 Task: Create a sub task System Test and UAT for the task  Add support for push notifications to the mobile app in the project TowardForge , assign it to team member softage.9@softage.net and update the status of the sub task to  Completed , set the priority of the sub task to High.
Action: Mouse moved to (17, 52)
Screenshot: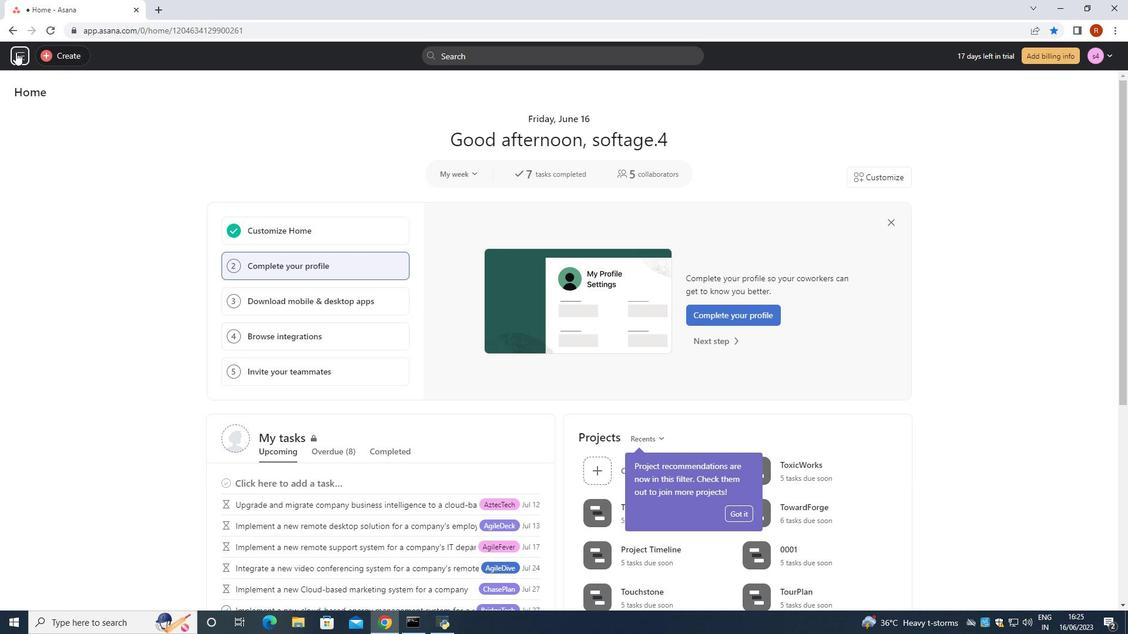
Action: Mouse pressed left at (17, 52)
Screenshot: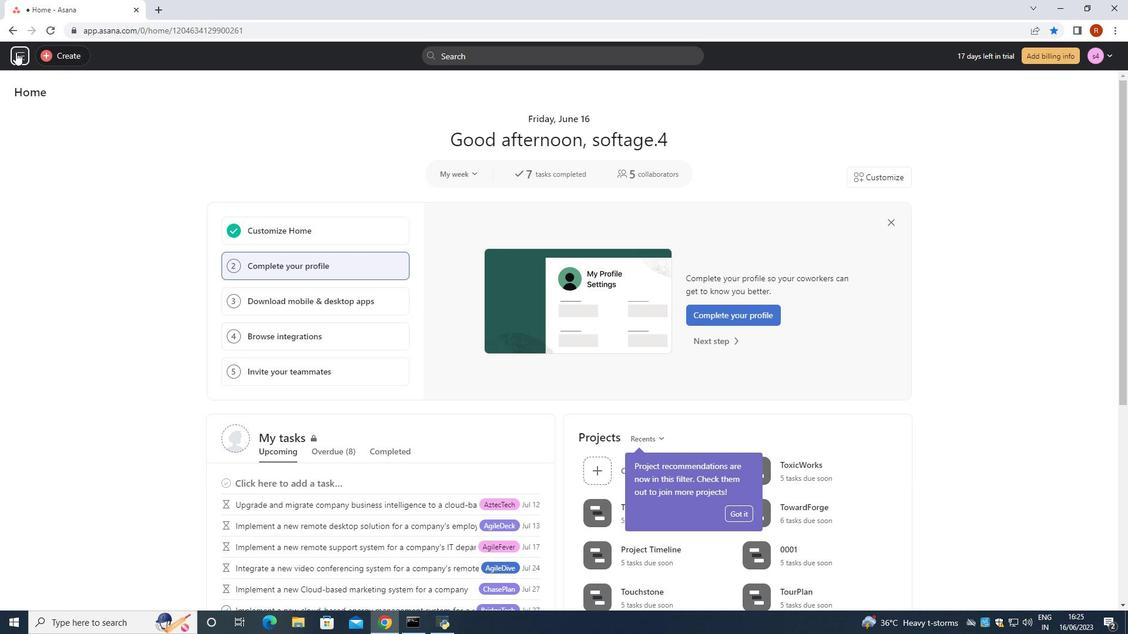 
Action: Mouse moved to (66, 358)
Screenshot: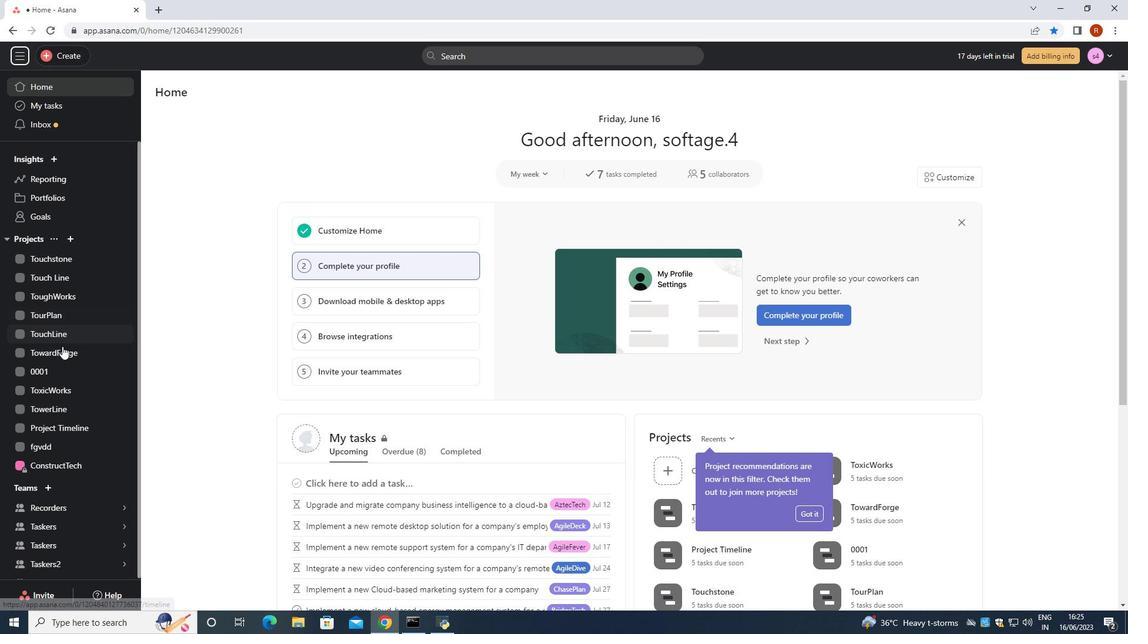
Action: Mouse pressed left at (66, 358)
Screenshot: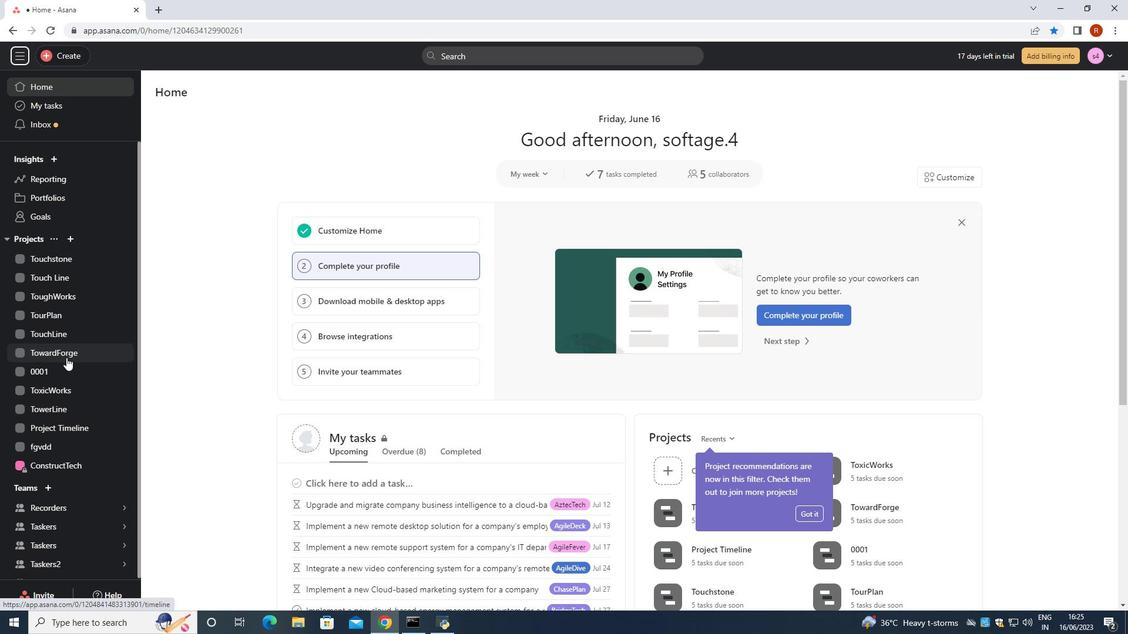 
Action: Mouse moved to (209, 121)
Screenshot: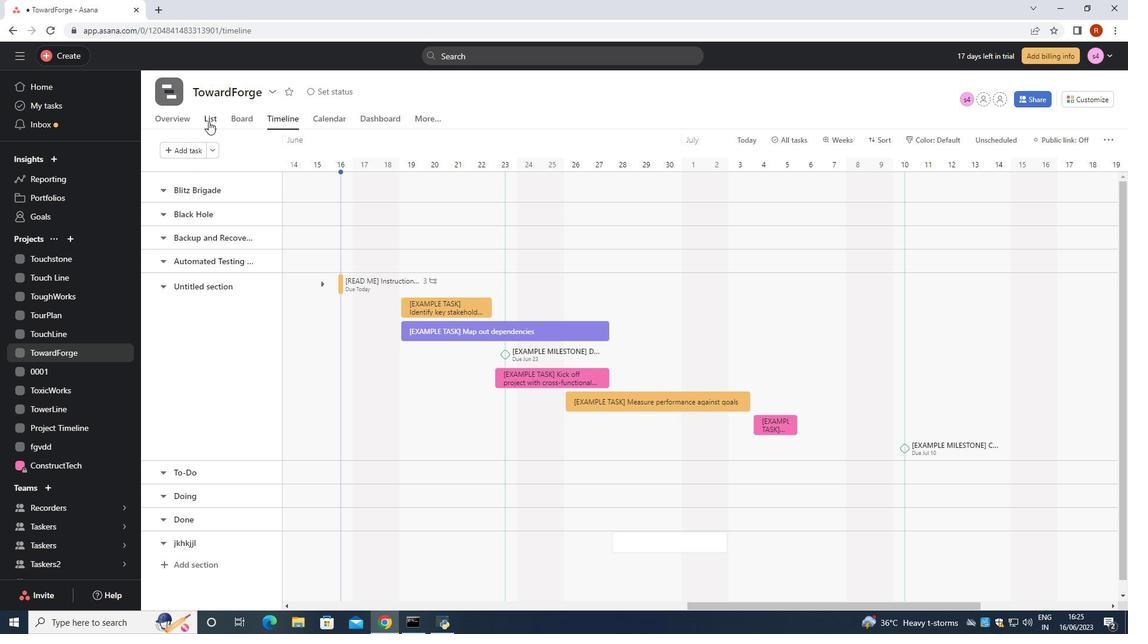 
Action: Mouse pressed left at (209, 121)
Screenshot: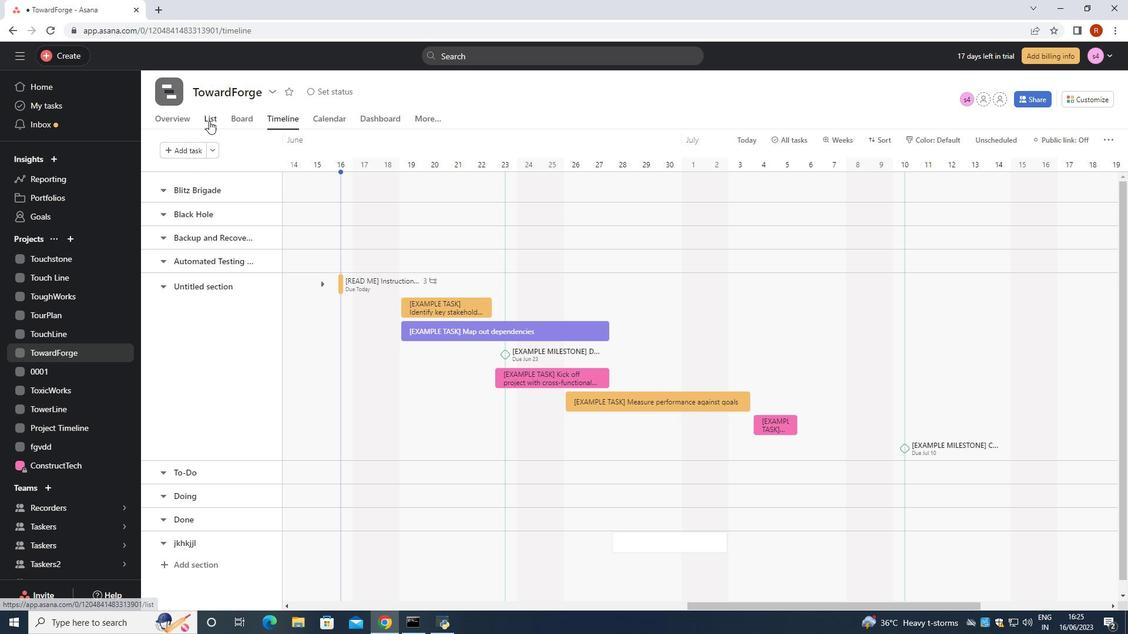
Action: Mouse moved to (245, 259)
Screenshot: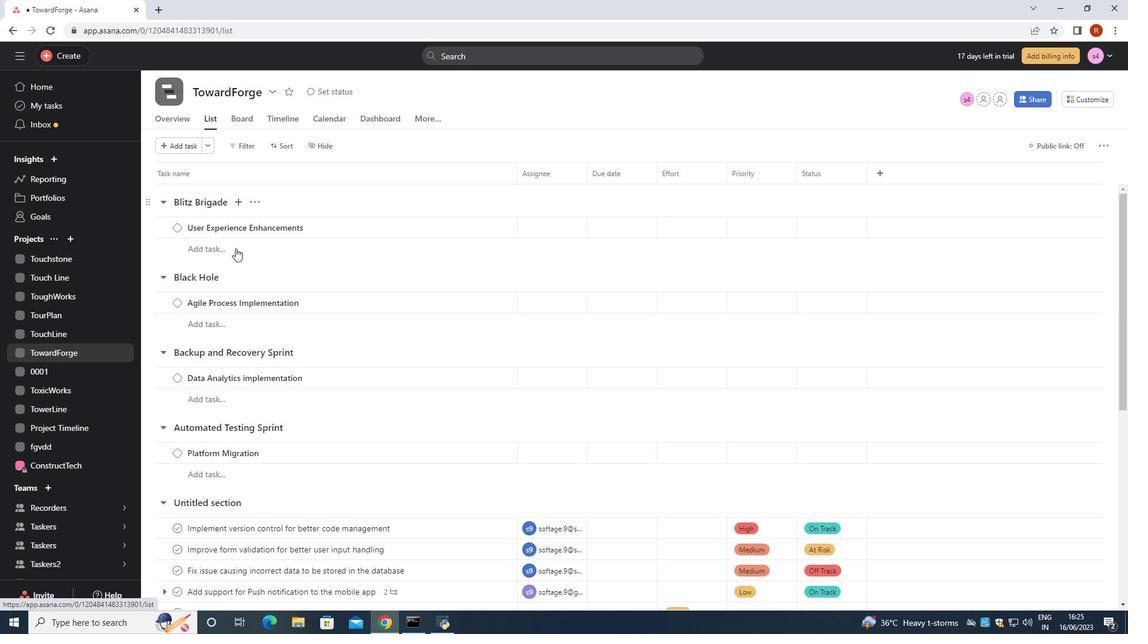 
Action: Mouse scrolled (245, 258) with delta (0, 0)
Screenshot: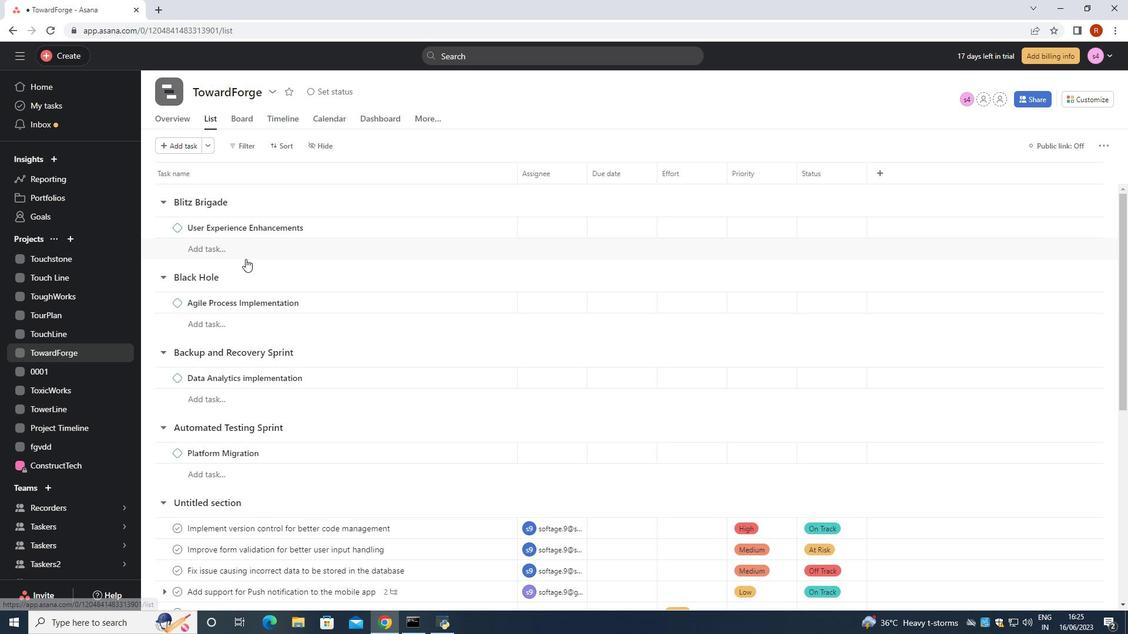 
Action: Mouse scrolled (245, 258) with delta (0, 0)
Screenshot: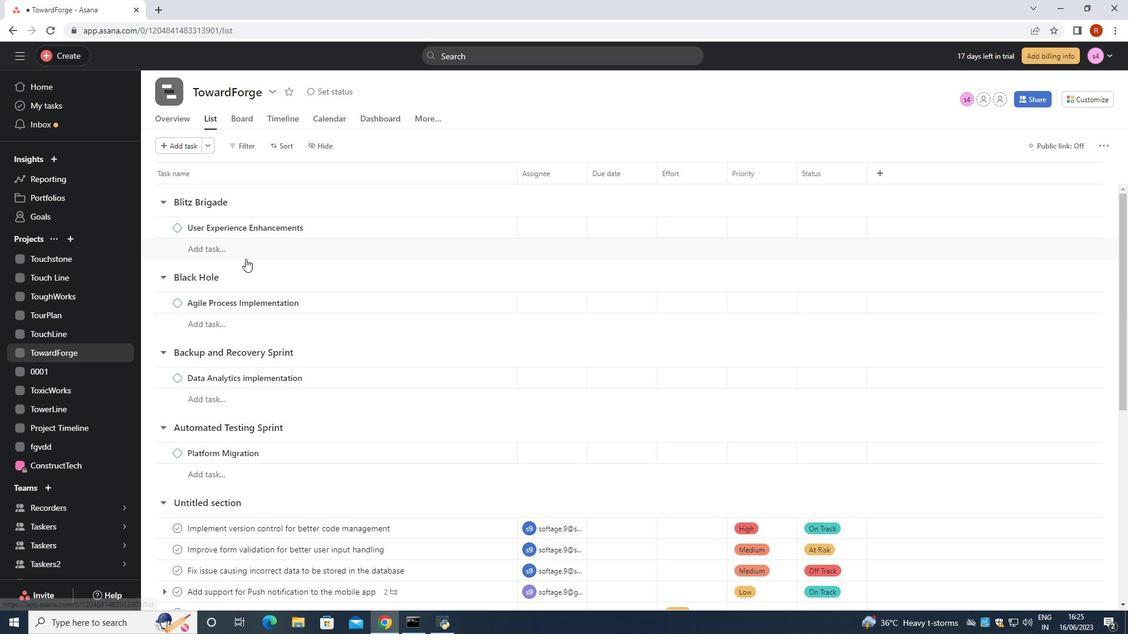 
Action: Mouse scrolled (245, 258) with delta (0, 0)
Screenshot: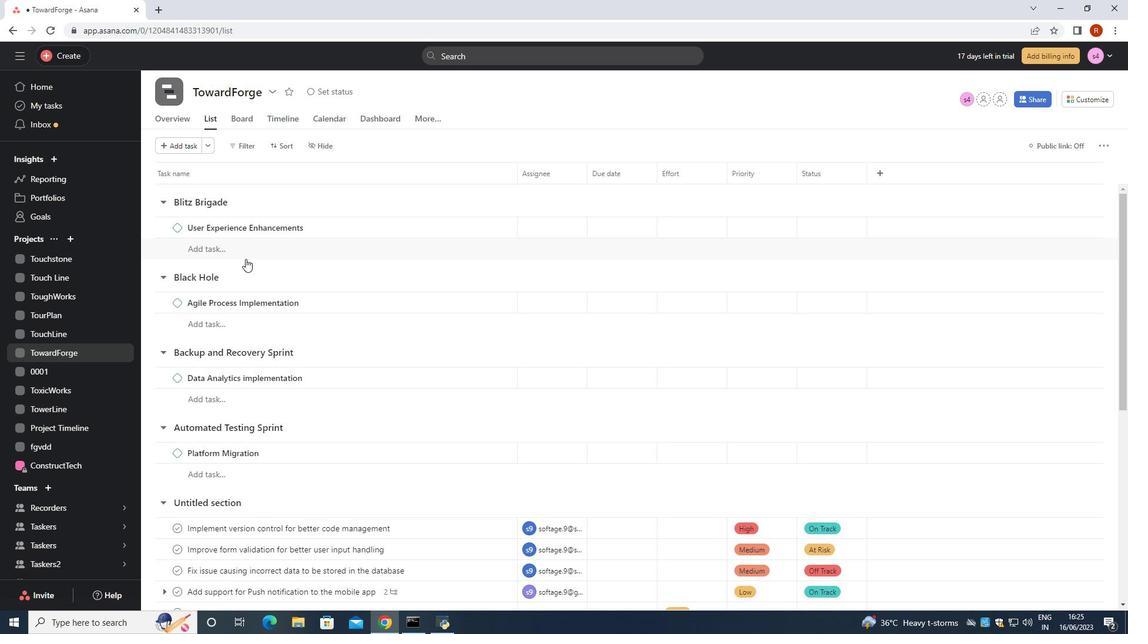 
Action: Mouse scrolled (245, 258) with delta (0, 0)
Screenshot: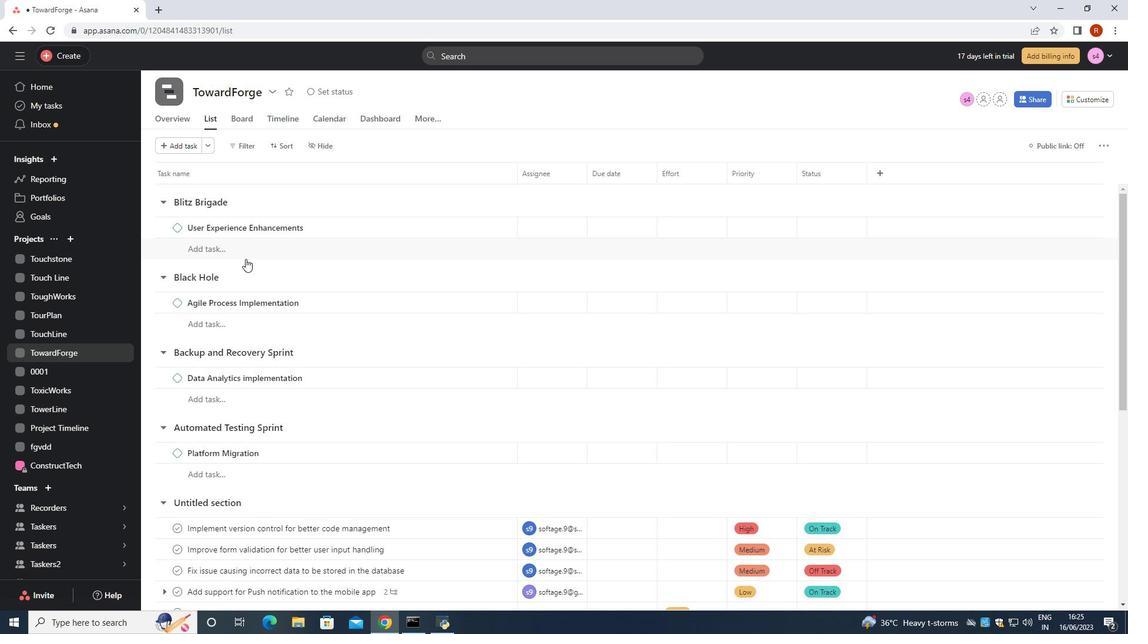 
Action: Mouse scrolled (245, 258) with delta (0, 0)
Screenshot: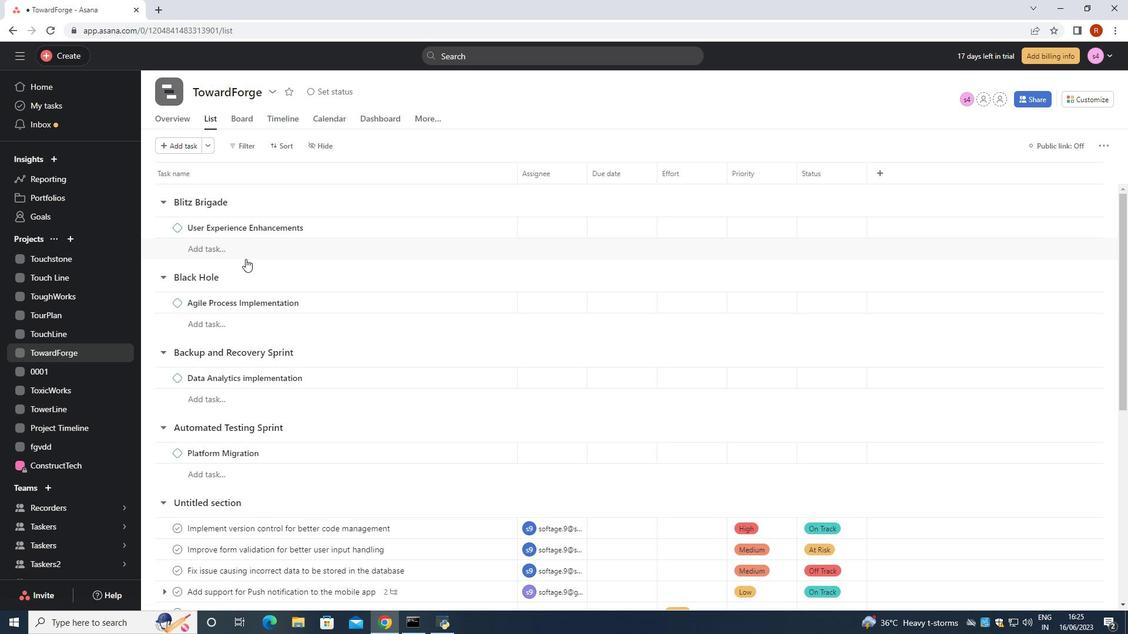 
Action: Mouse moved to (245, 259)
Screenshot: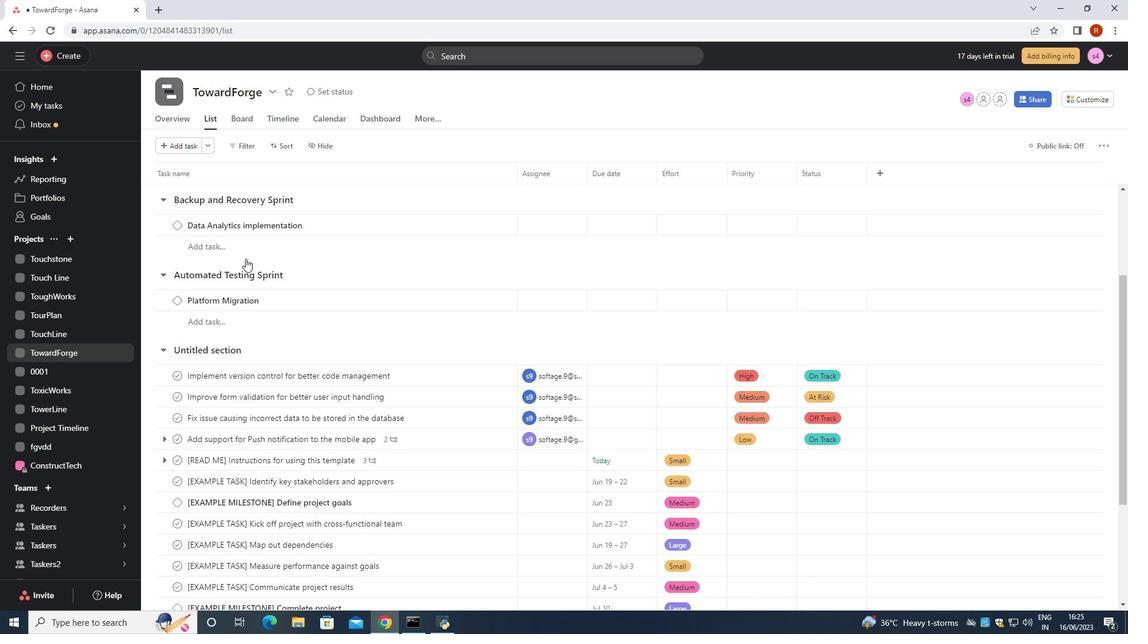 
Action: Mouse scrolled (245, 258) with delta (0, 0)
Screenshot: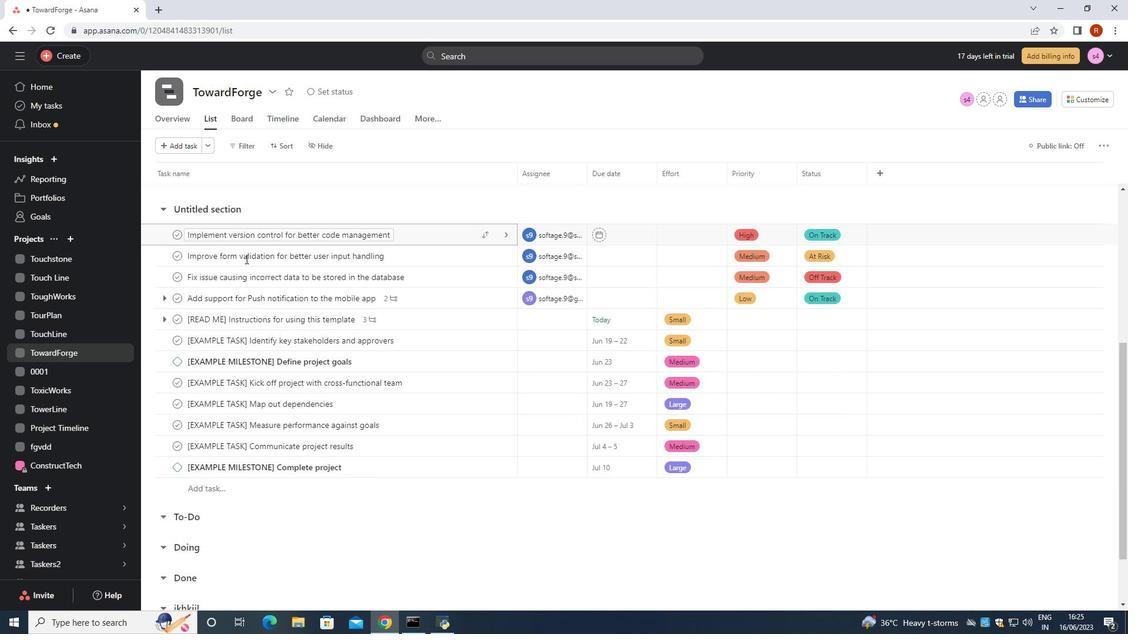 
Action: Mouse scrolled (245, 258) with delta (0, 0)
Screenshot: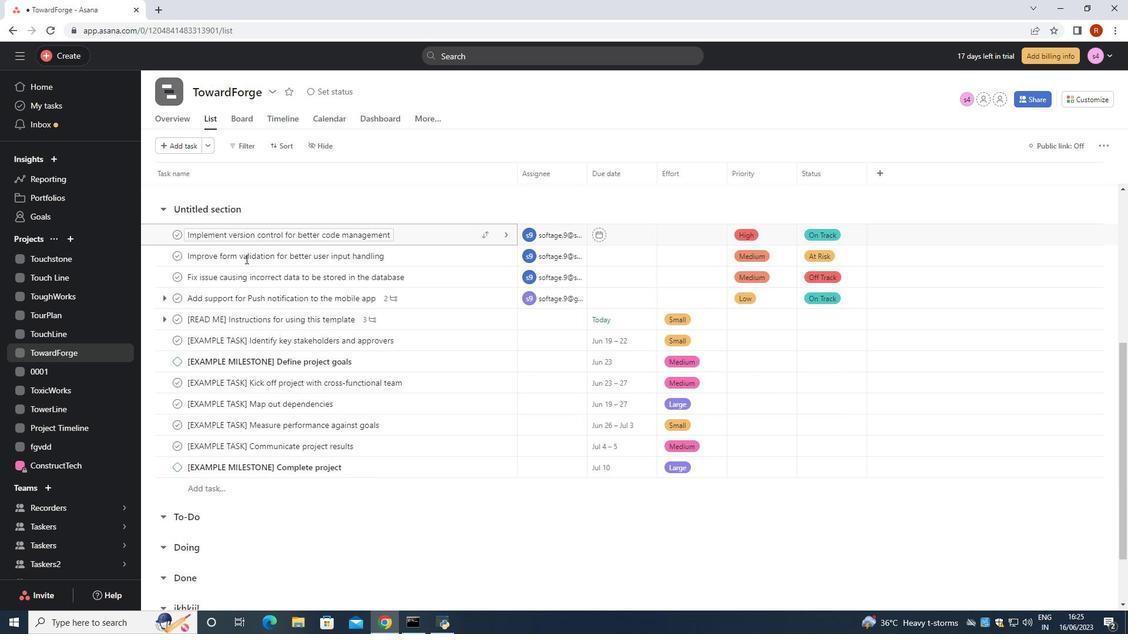 
Action: Mouse scrolled (245, 258) with delta (0, 0)
Screenshot: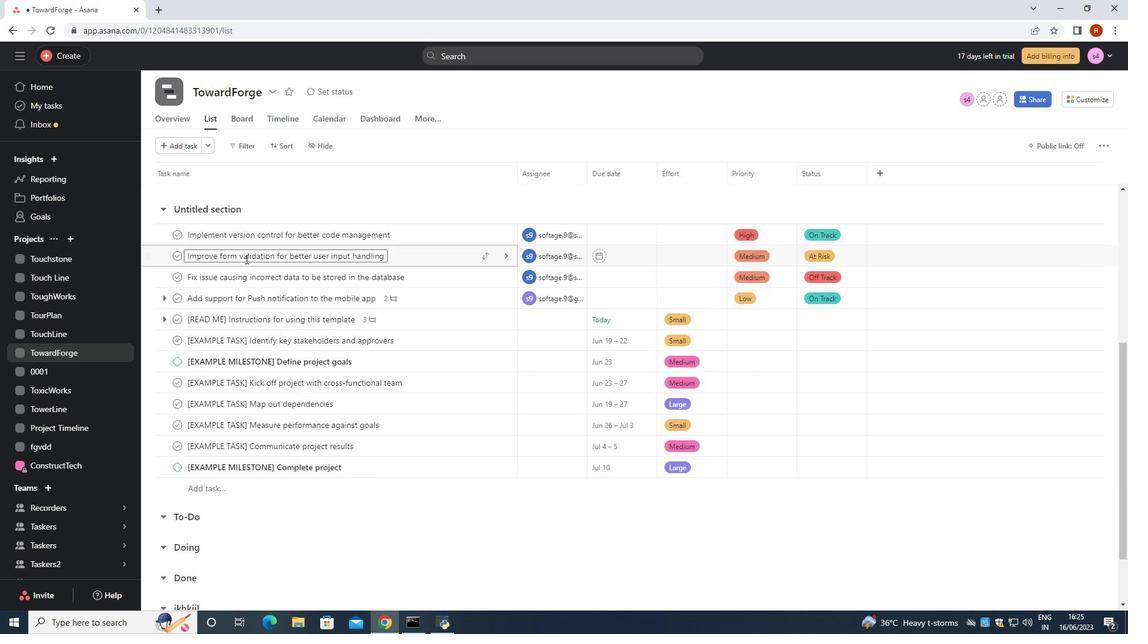 
Action: Mouse scrolled (245, 258) with delta (0, 0)
Screenshot: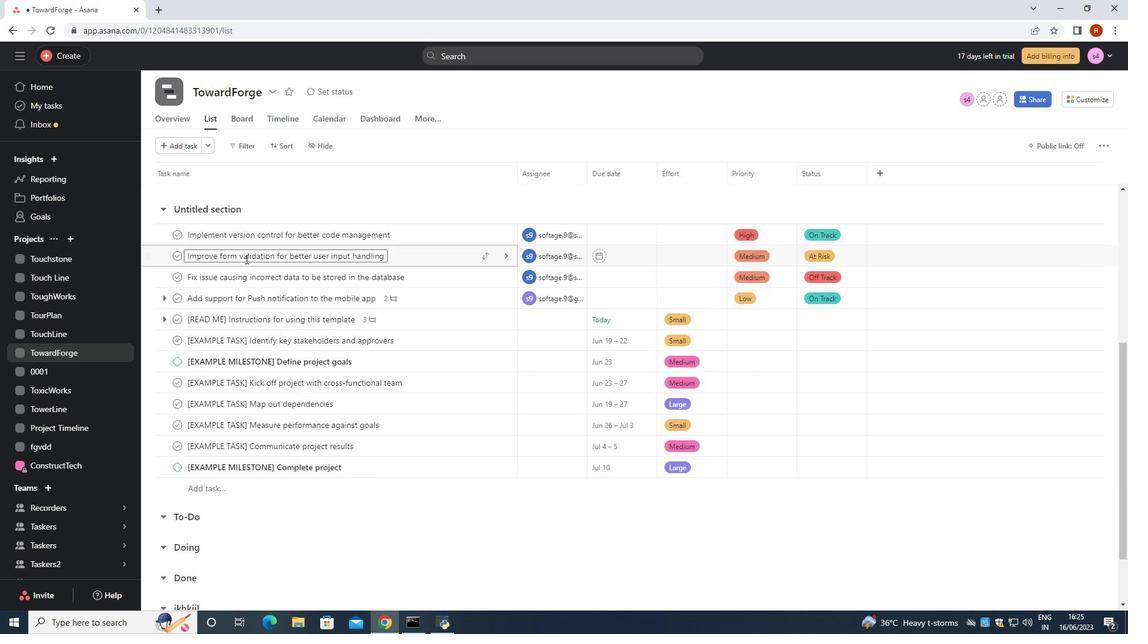 
Action: Mouse scrolled (245, 258) with delta (0, 0)
Screenshot: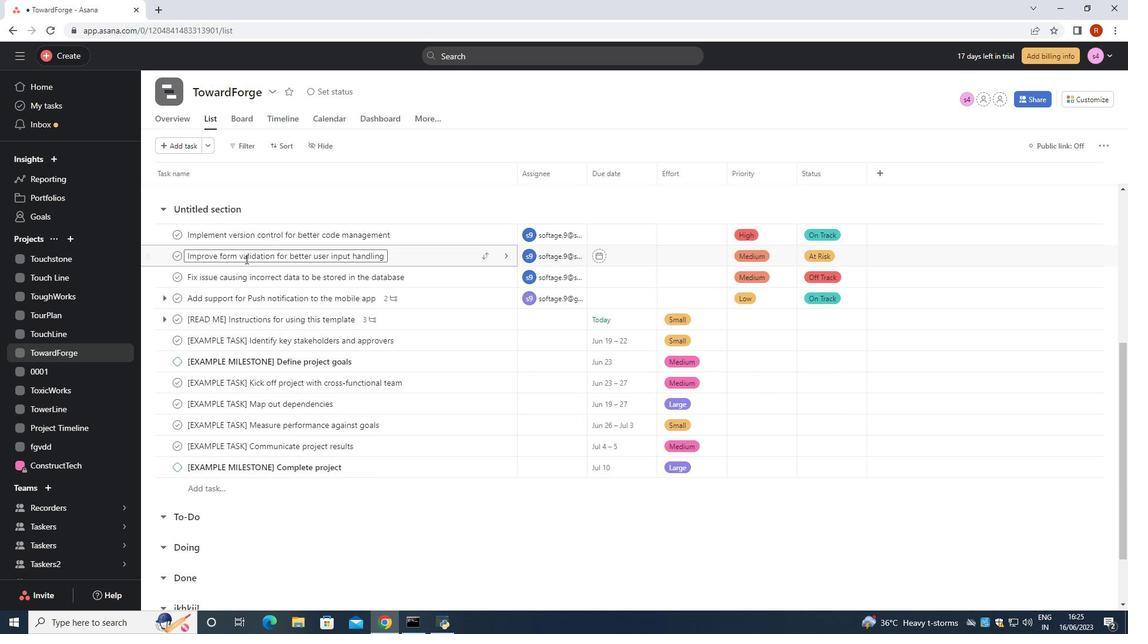 
Action: Mouse moved to (428, 260)
Screenshot: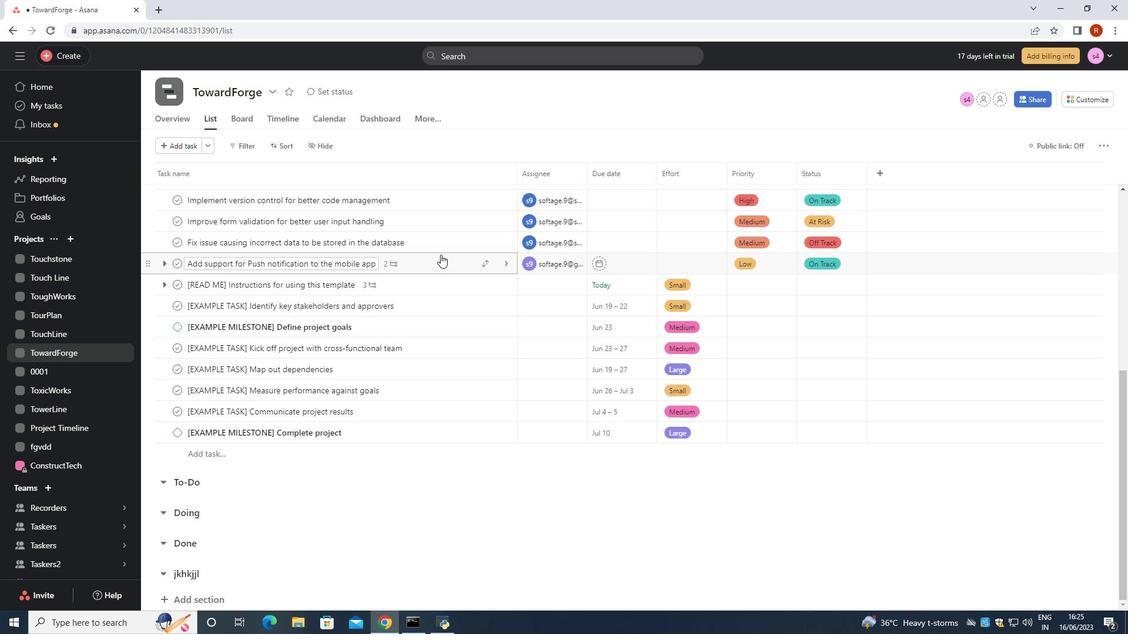 
Action: Mouse pressed left at (428, 260)
Screenshot: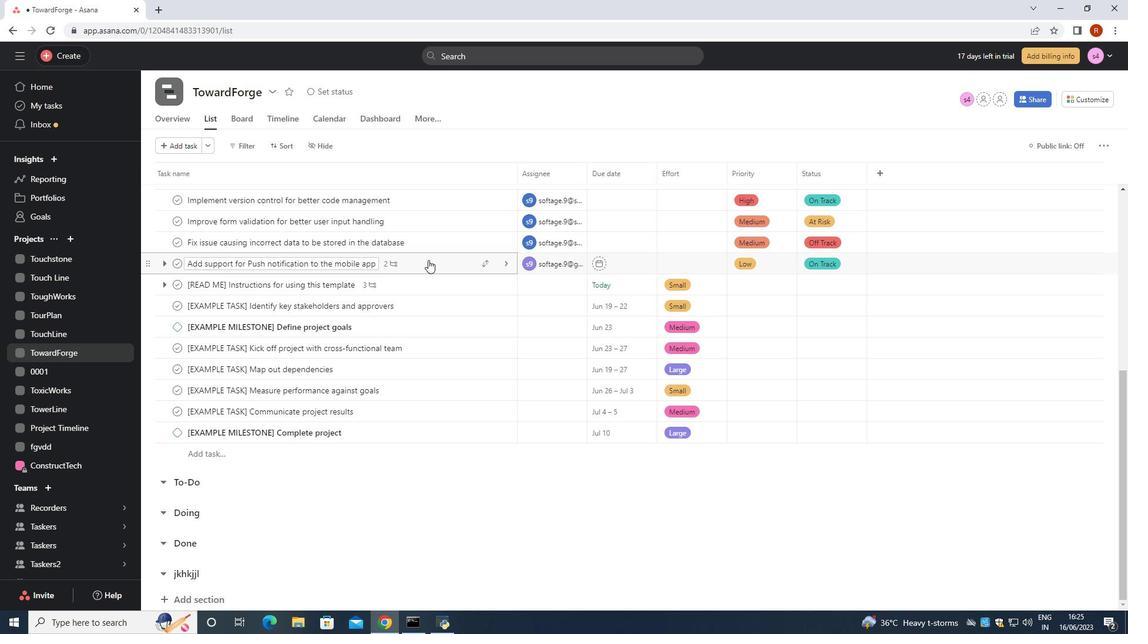 
Action: Mouse moved to (849, 268)
Screenshot: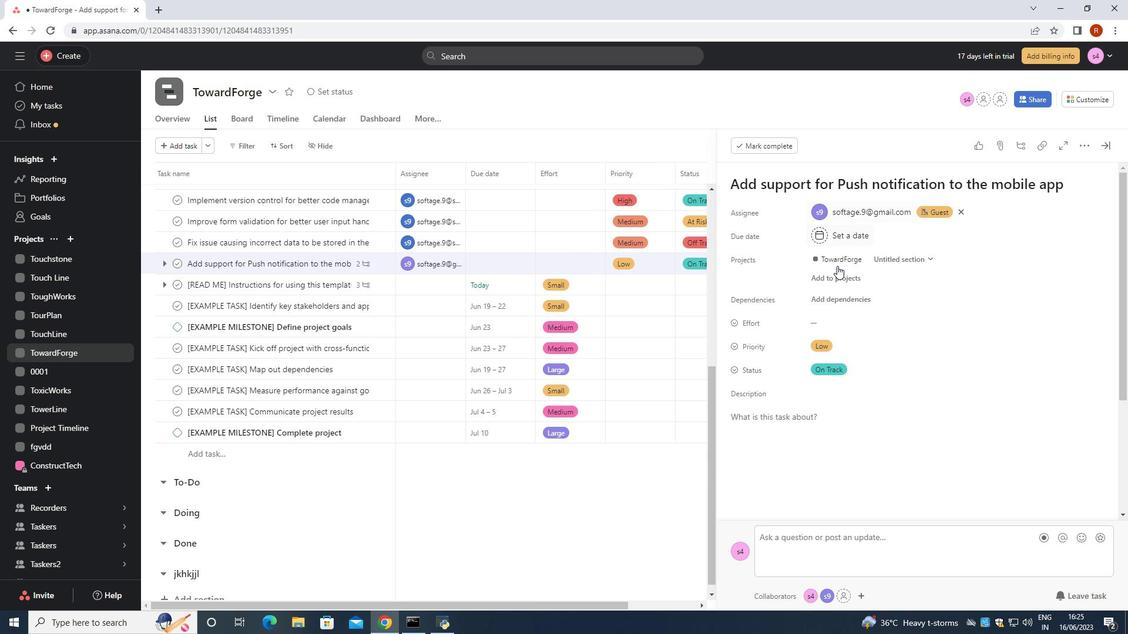 
Action: Mouse scrolled (849, 268) with delta (0, 0)
Screenshot: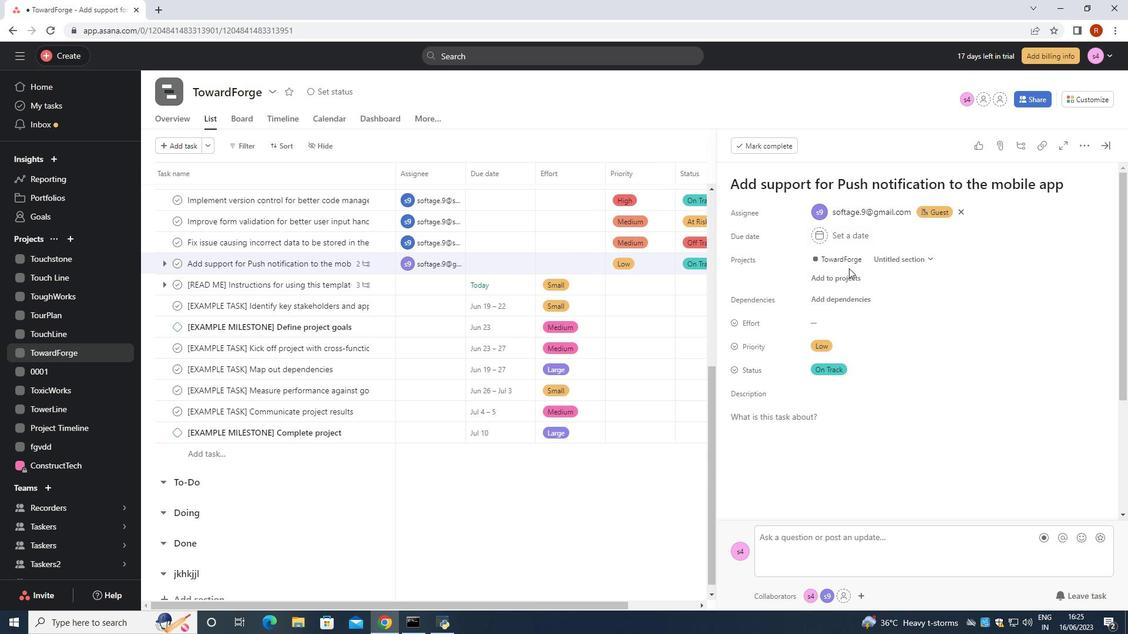 
Action: Mouse moved to (848, 269)
Screenshot: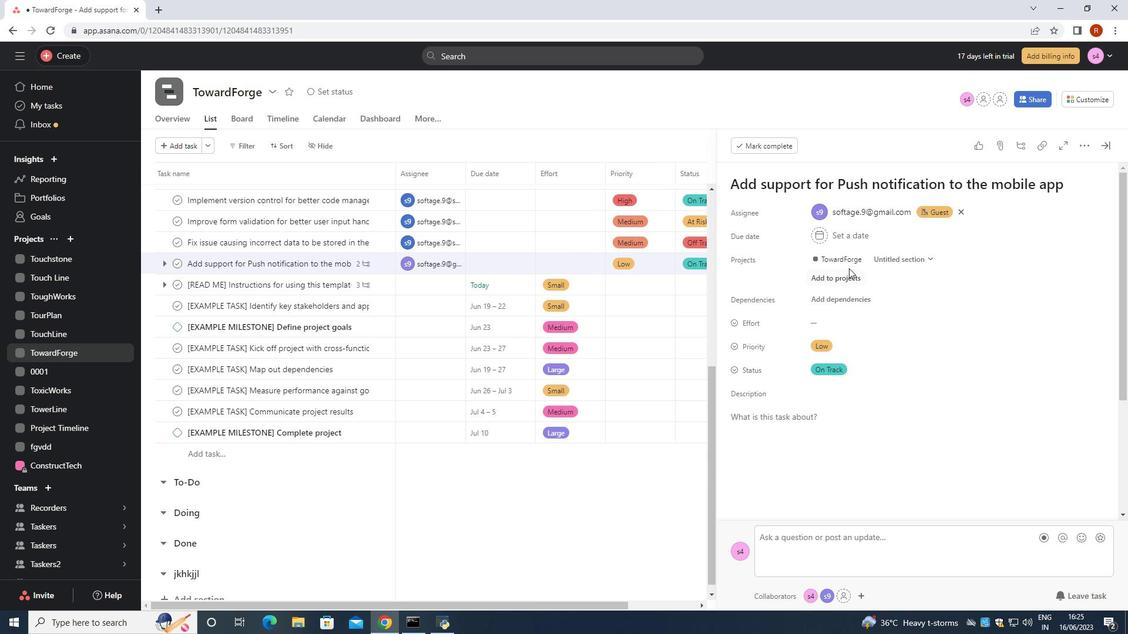 
Action: Mouse scrolled (848, 268) with delta (0, 0)
Screenshot: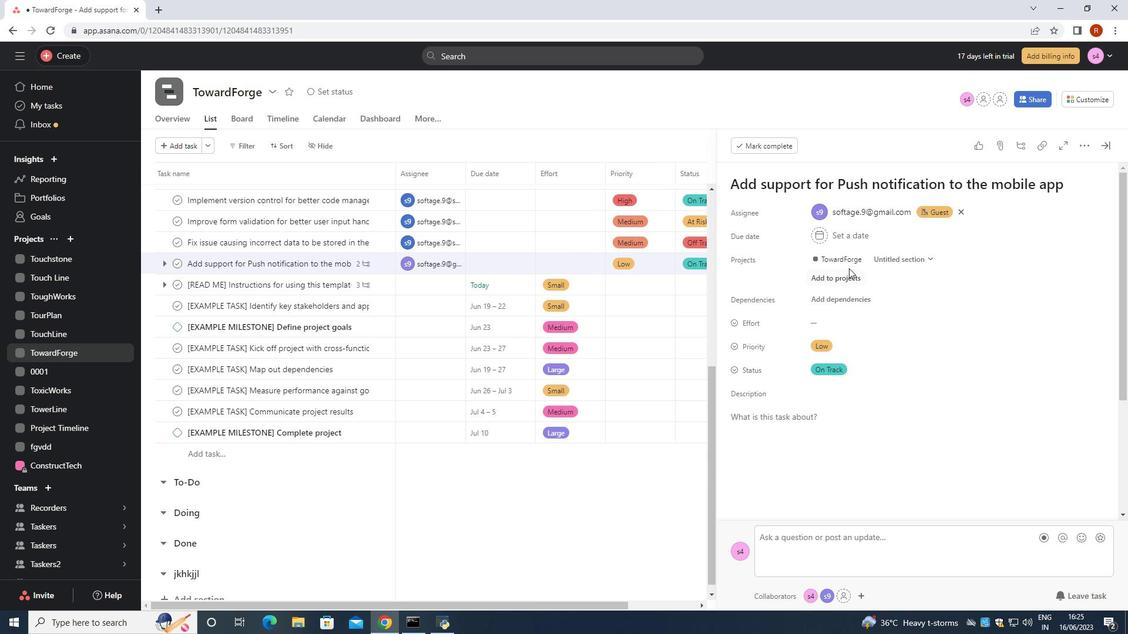 
Action: Mouse moved to (847, 270)
Screenshot: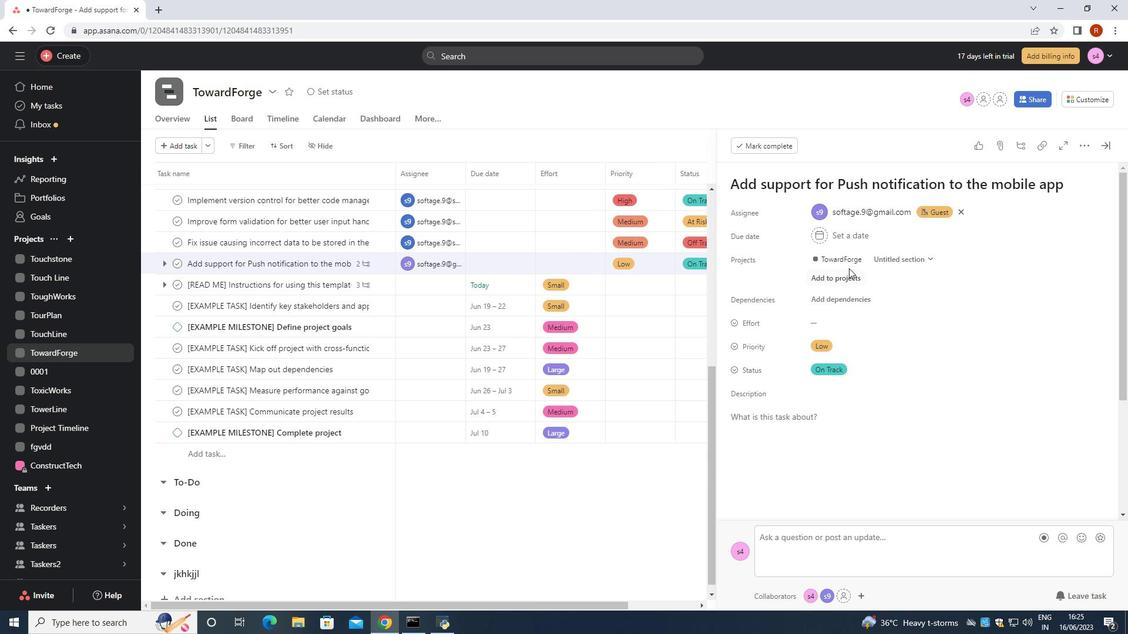 
Action: Mouse scrolled (848, 268) with delta (0, 0)
Screenshot: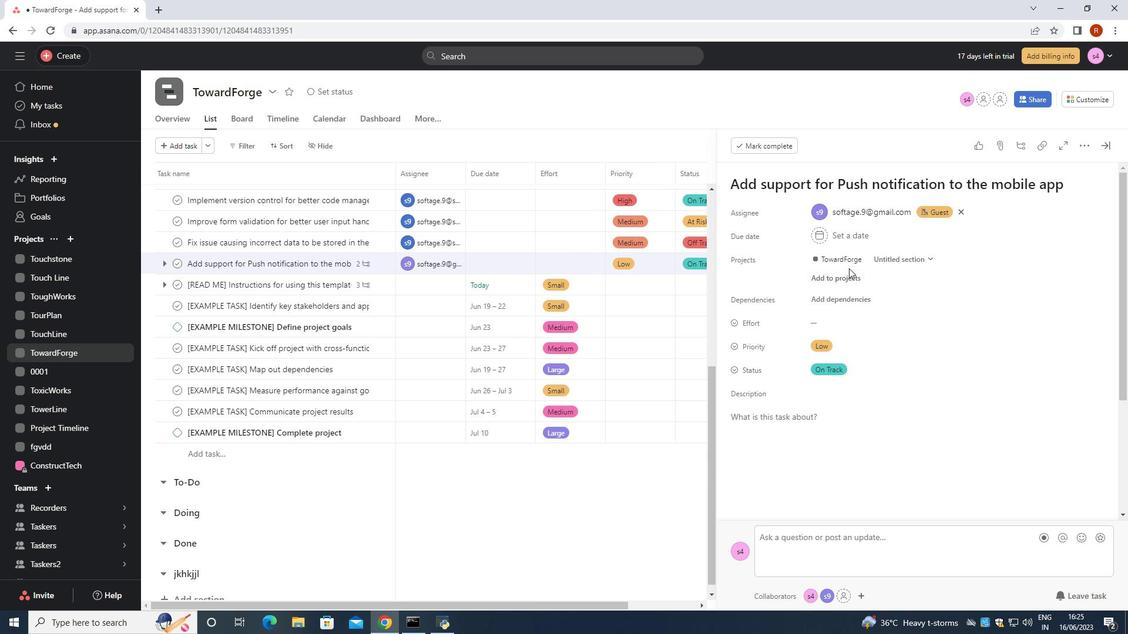 
Action: Mouse scrolled (847, 269) with delta (0, 0)
Screenshot: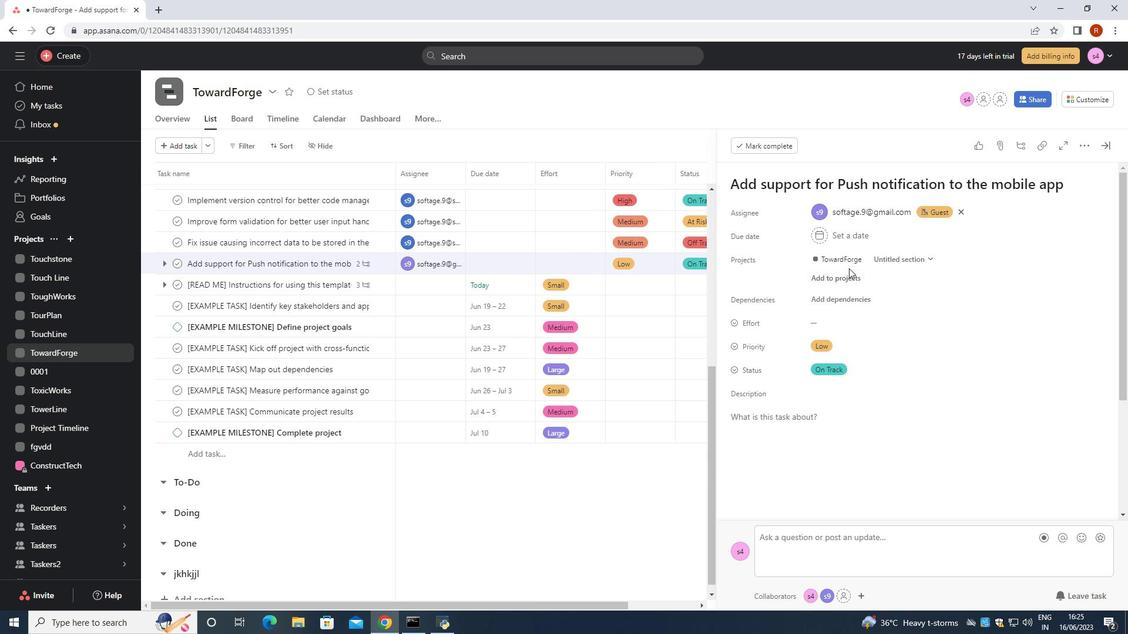 
Action: Mouse moved to (847, 270)
Screenshot: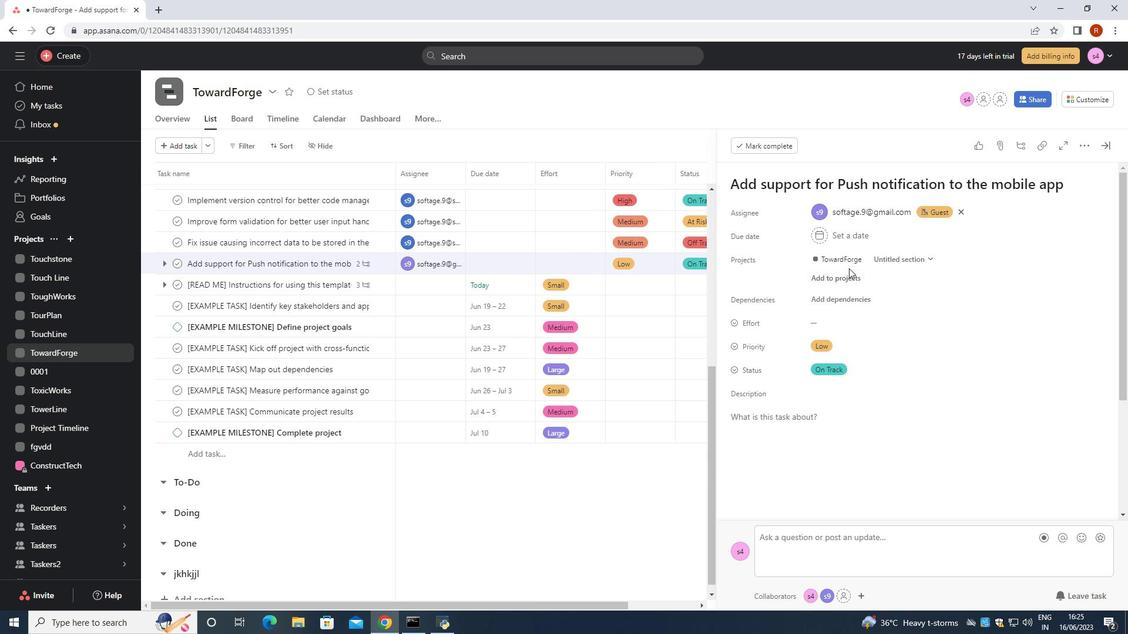 
Action: Mouse scrolled (847, 269) with delta (0, 0)
Screenshot: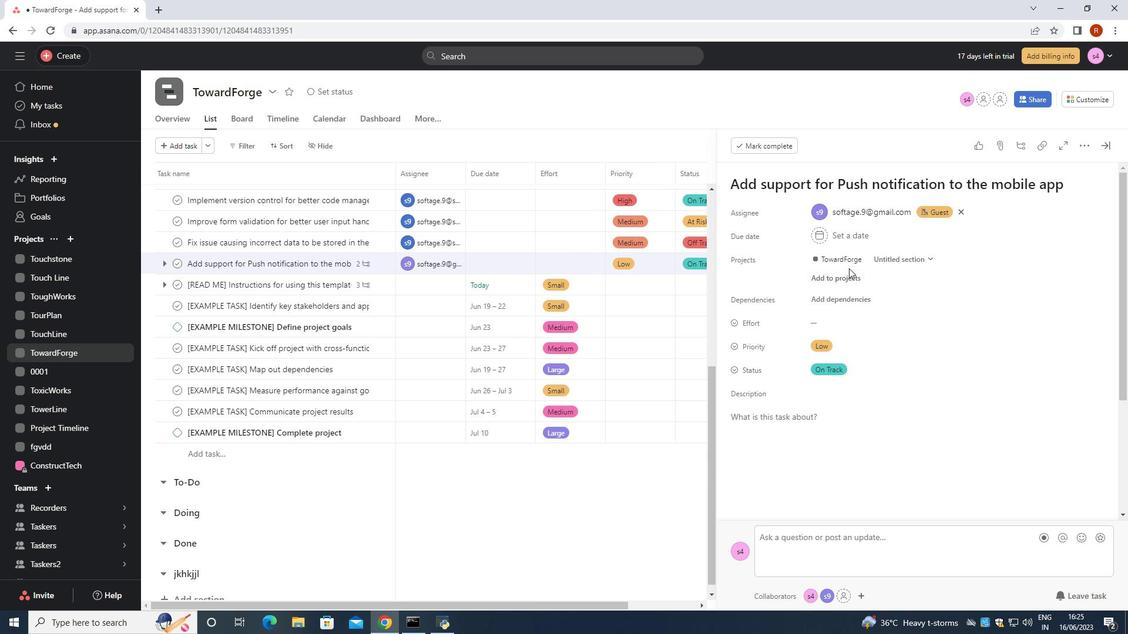 
Action: Mouse moved to (847, 271)
Screenshot: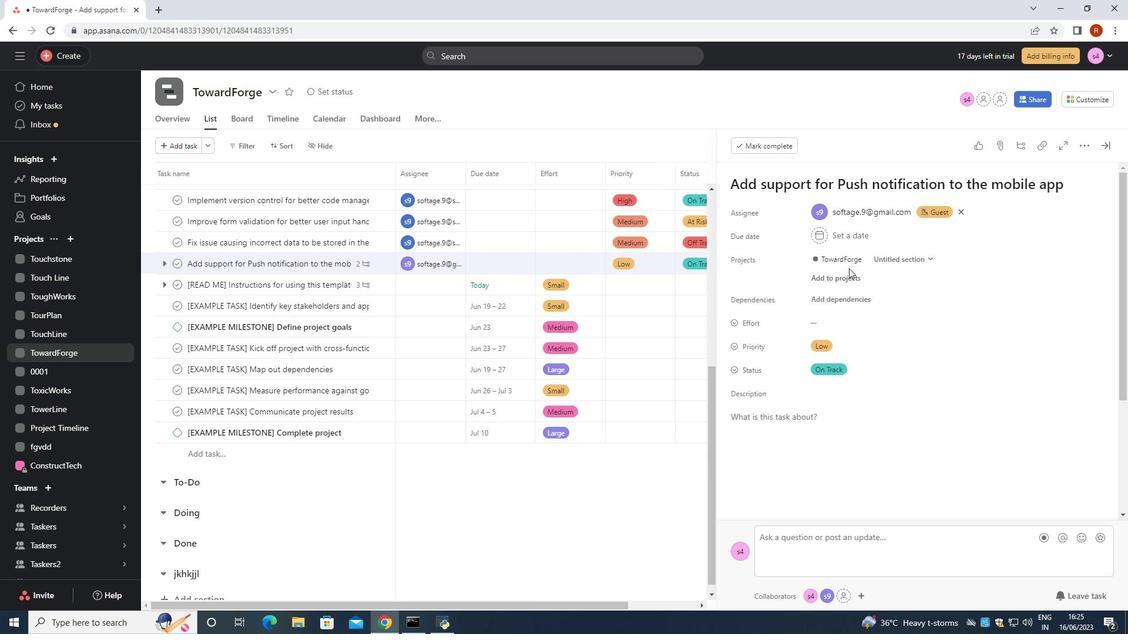
Action: Mouse scrolled (847, 270) with delta (0, 0)
Screenshot: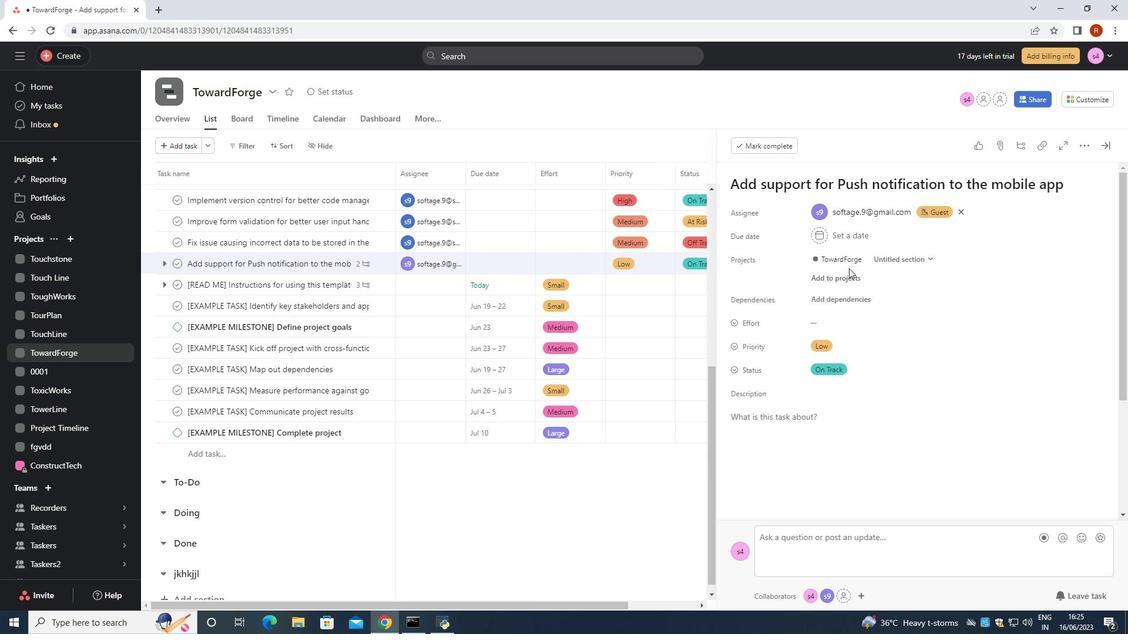 
Action: Mouse moved to (844, 273)
Screenshot: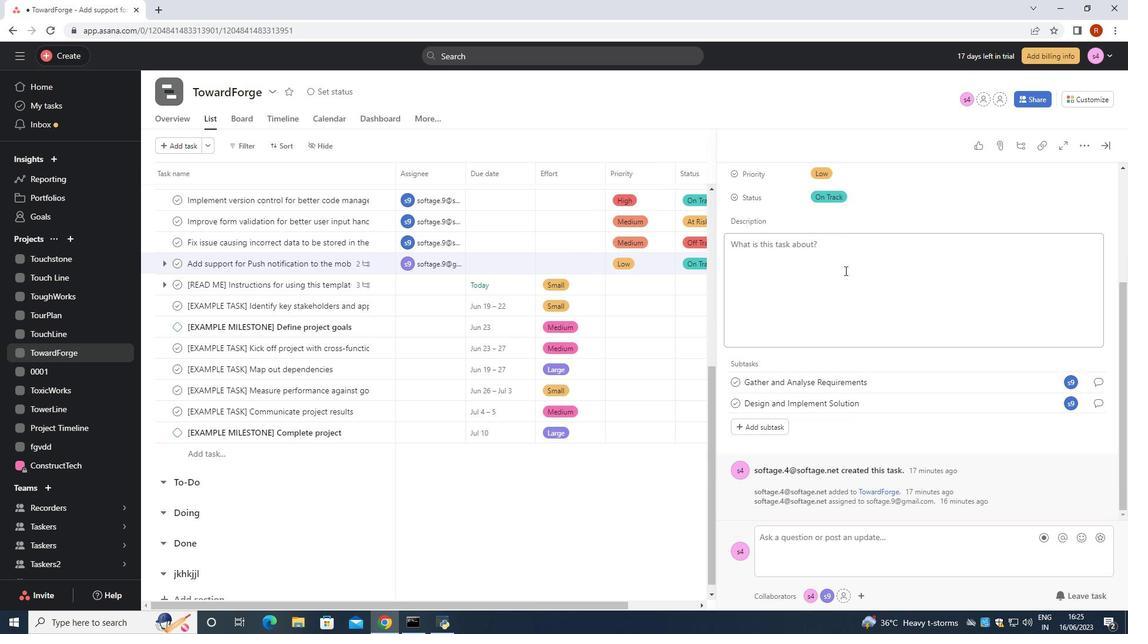 
Action: Mouse scrolled (844, 272) with delta (0, 0)
Screenshot: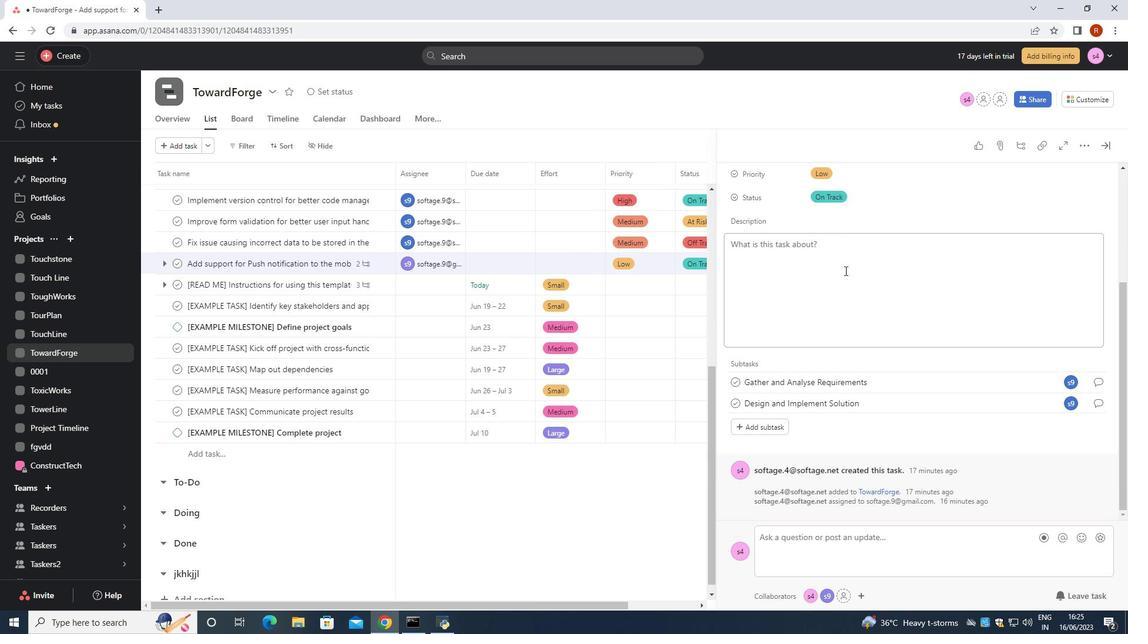 
Action: Mouse moved to (844, 273)
Screenshot: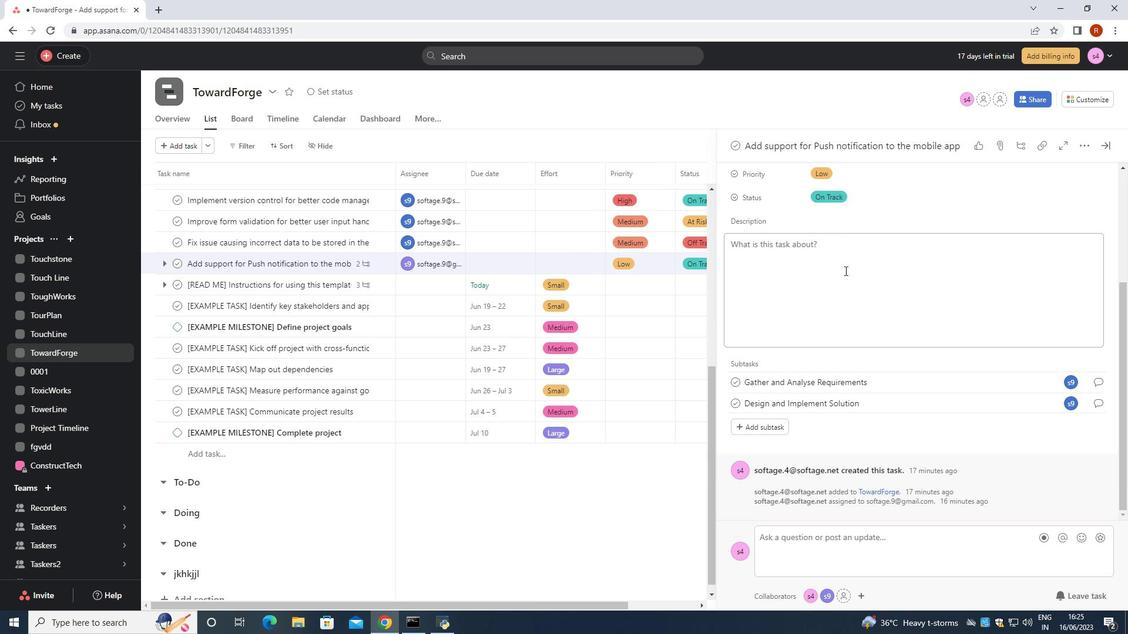 
Action: Mouse scrolled (844, 273) with delta (0, 0)
Screenshot: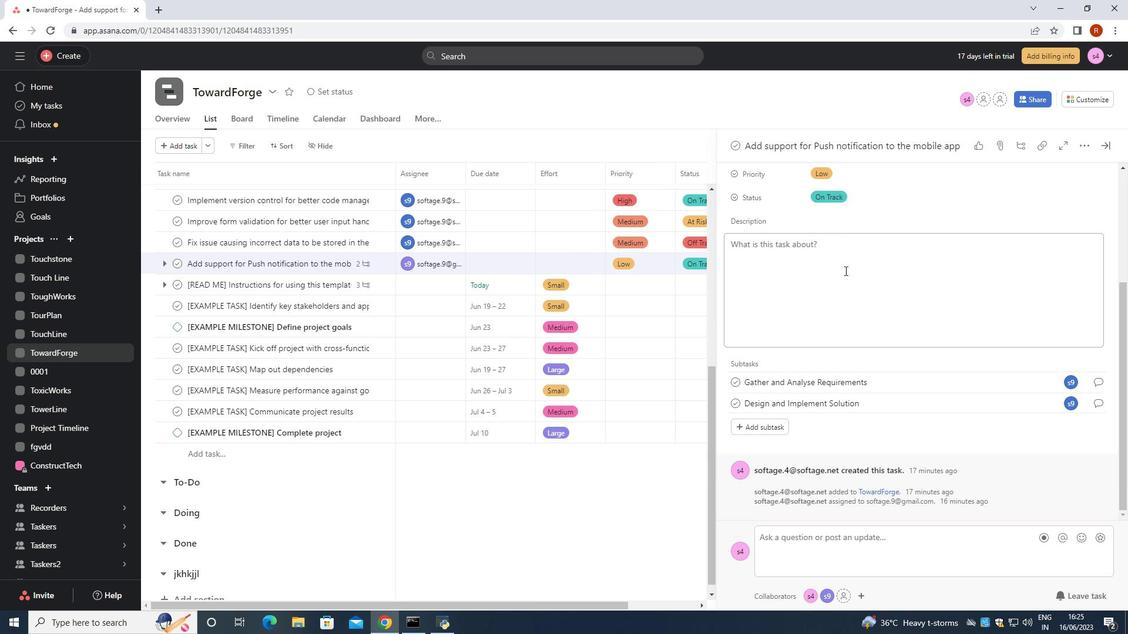 
Action: Mouse scrolled (844, 273) with delta (0, 0)
Screenshot: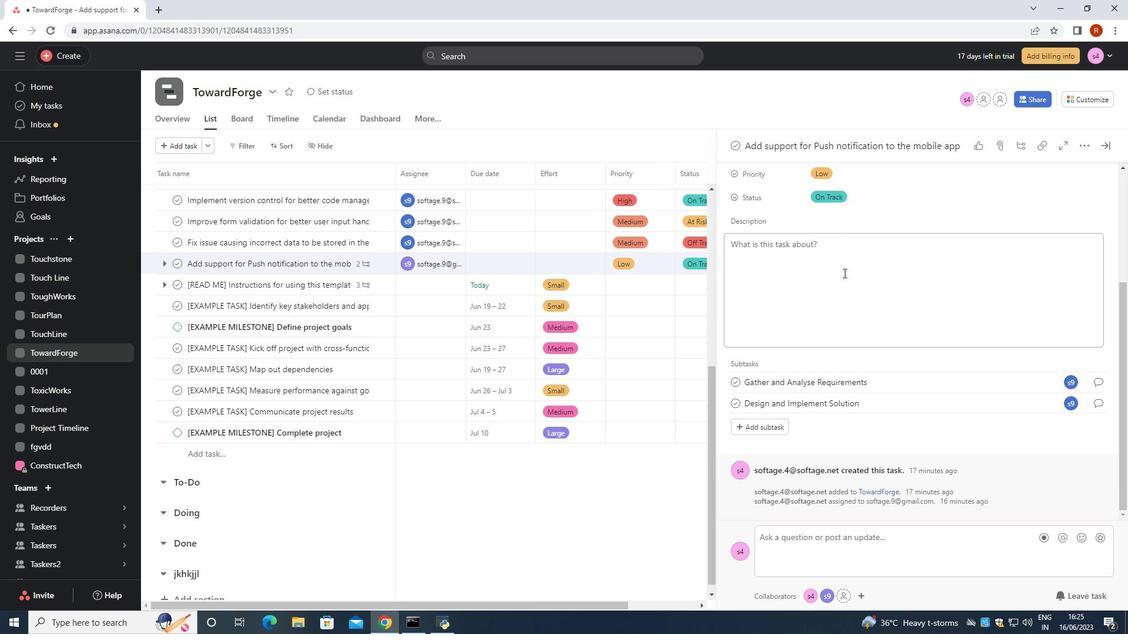 
Action: Mouse scrolled (844, 273) with delta (0, 0)
Screenshot: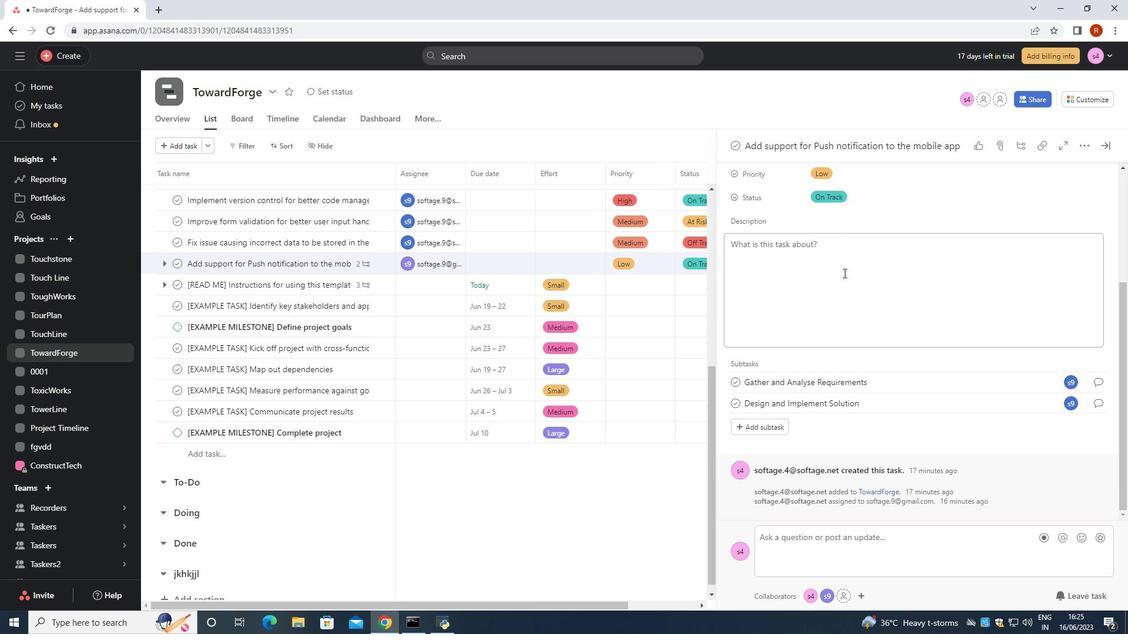 
Action: Mouse moved to (766, 428)
Screenshot: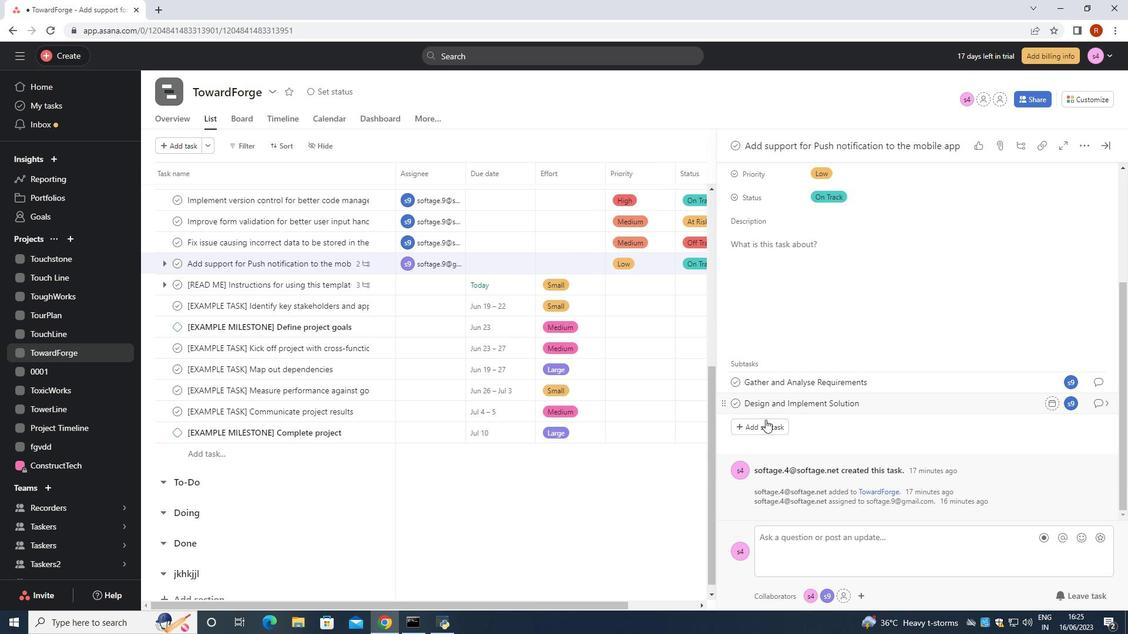 
Action: Mouse pressed left at (766, 428)
Screenshot: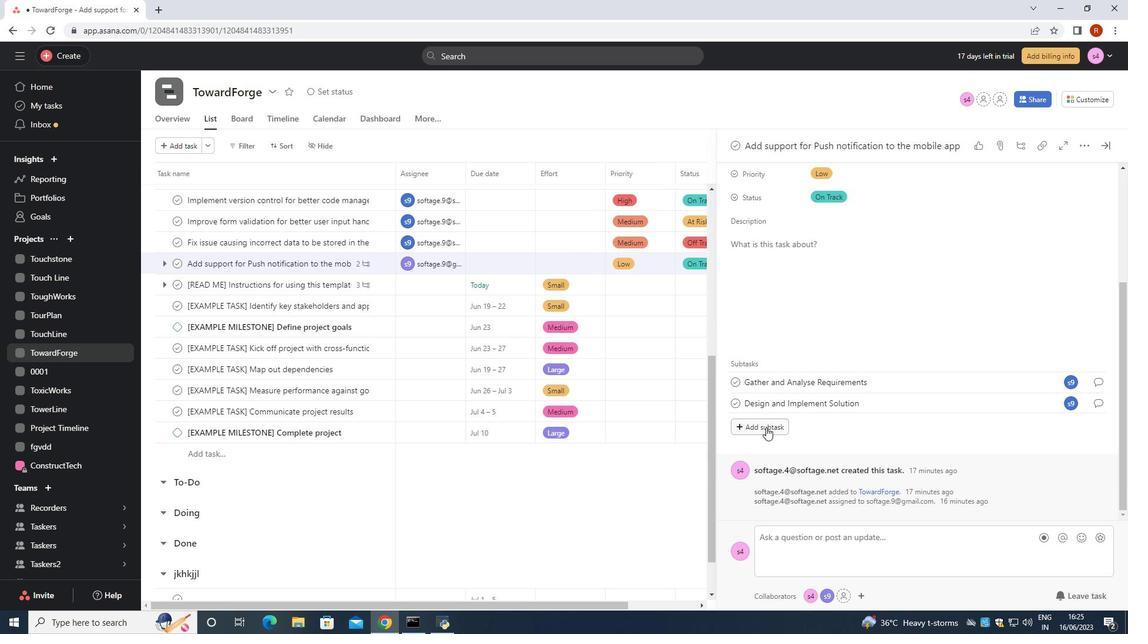 
Action: Mouse moved to (771, 424)
Screenshot: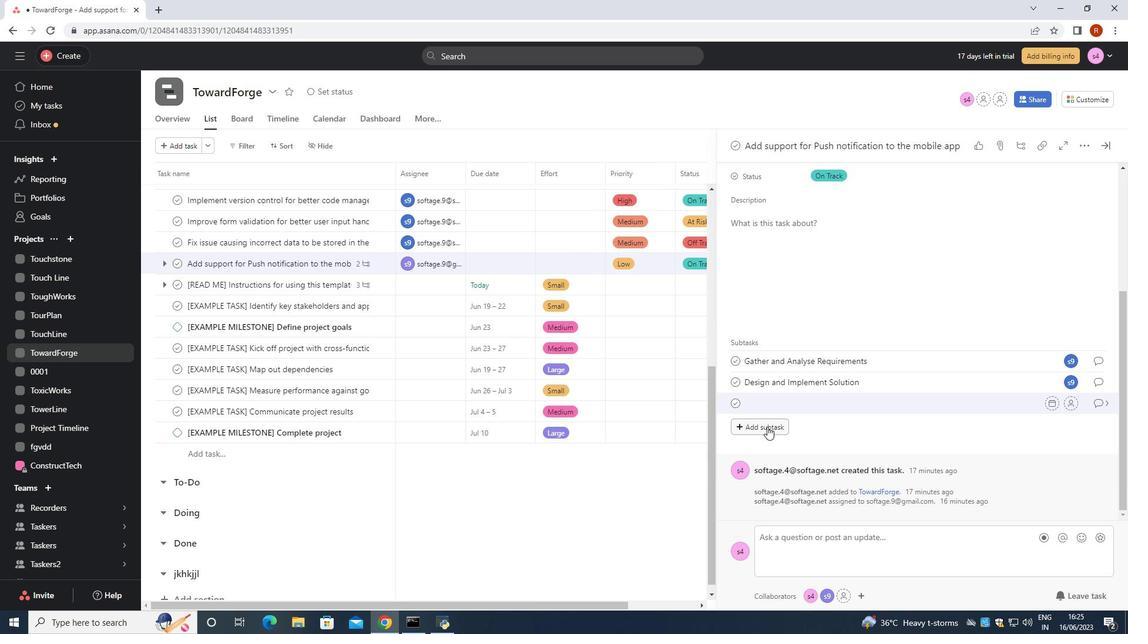 
Action: Key pressed <Key.shift>System<Key.space><Key.shift>Test<Key.space><Key.shift>and<Key.space><Key.shift><Key.shift><Key.shift><Key.shift><Key.shift><Key.shift><Key.shift><Key.shift><Key.shift>UAT<Key.space>
Screenshot: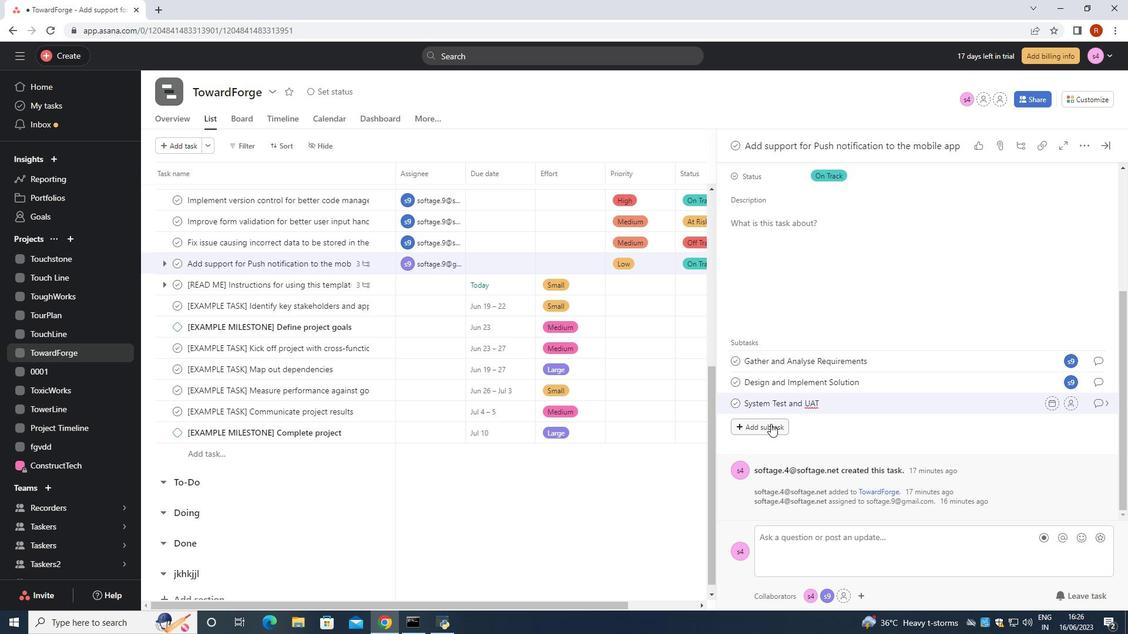 
Action: Mouse moved to (1073, 399)
Screenshot: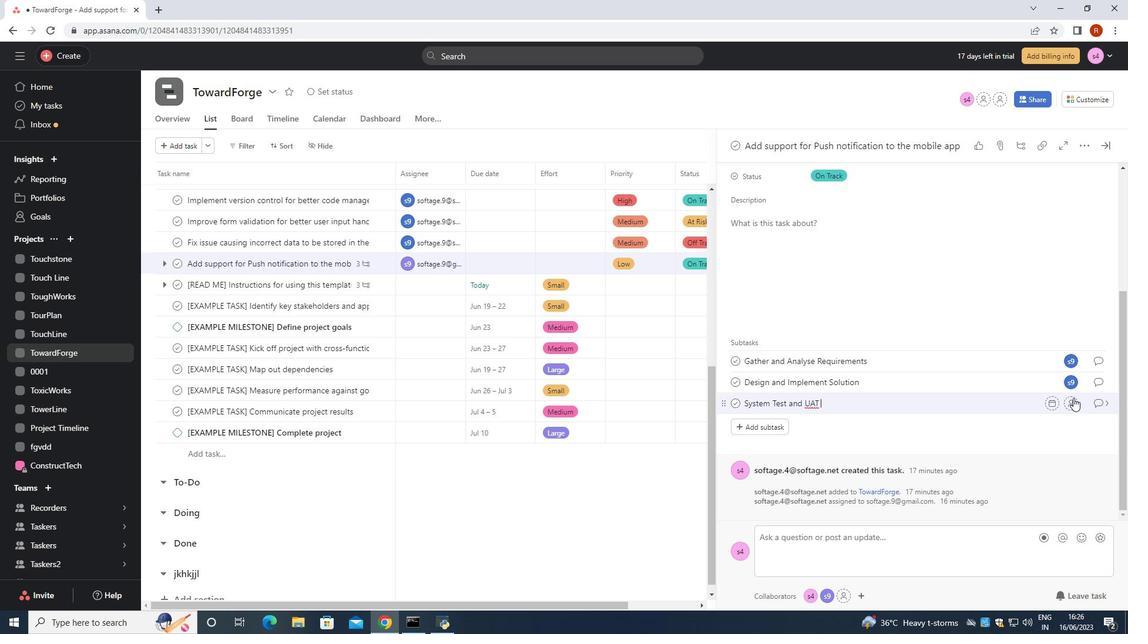 
Action: Mouse pressed left at (1073, 399)
Screenshot: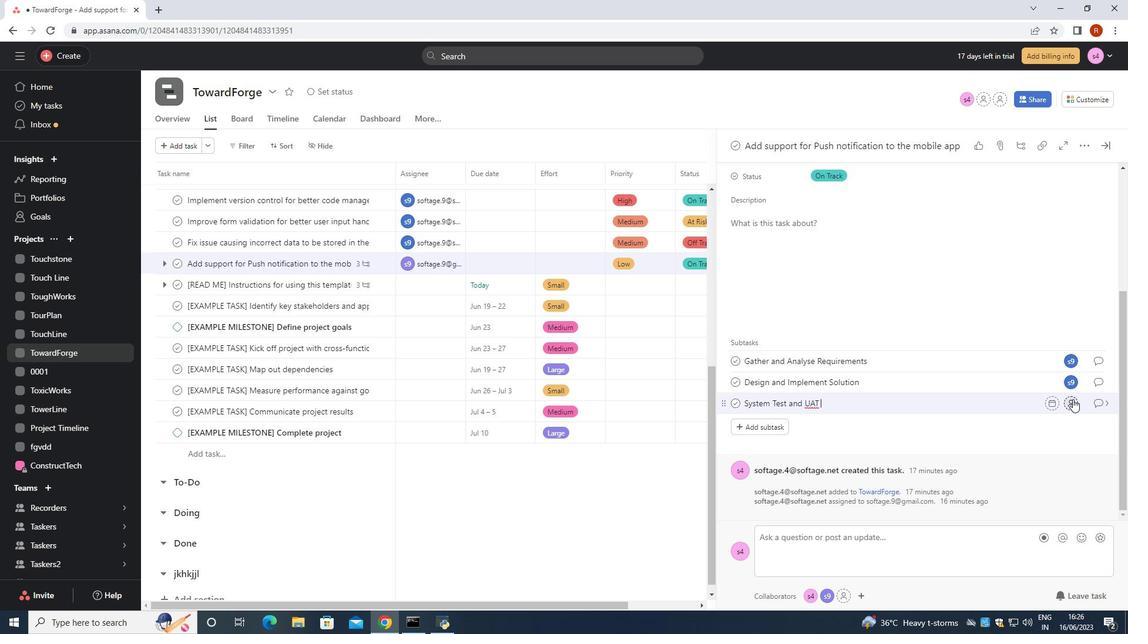 
Action: Mouse moved to (948, 332)
Screenshot: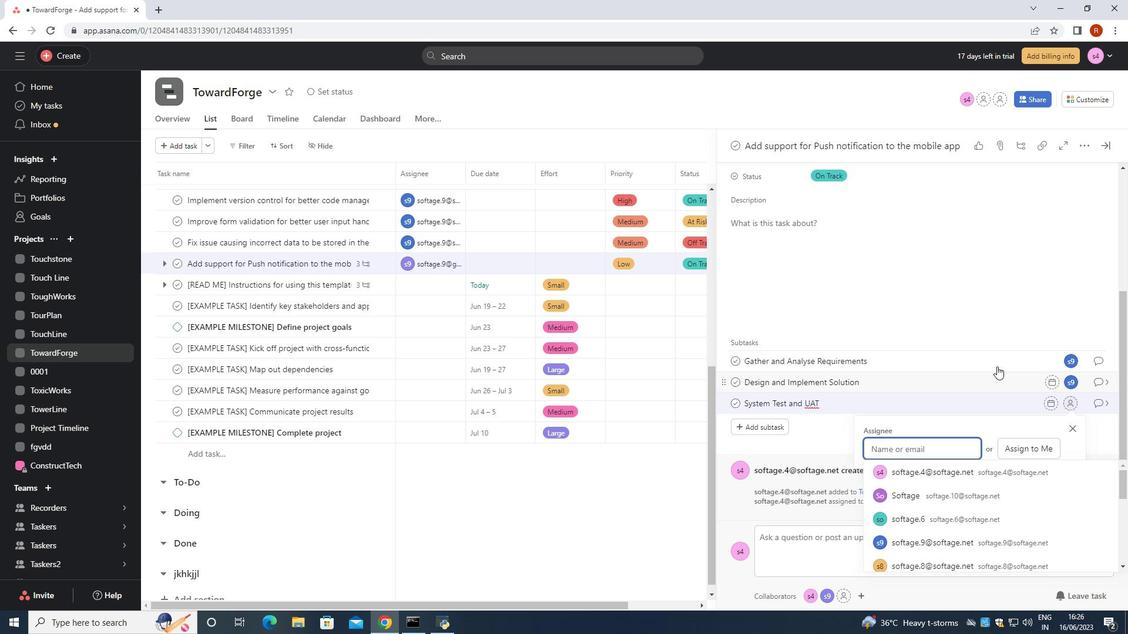
Action: Key pressed softage.9<Key.shift>@softage.net
Screenshot: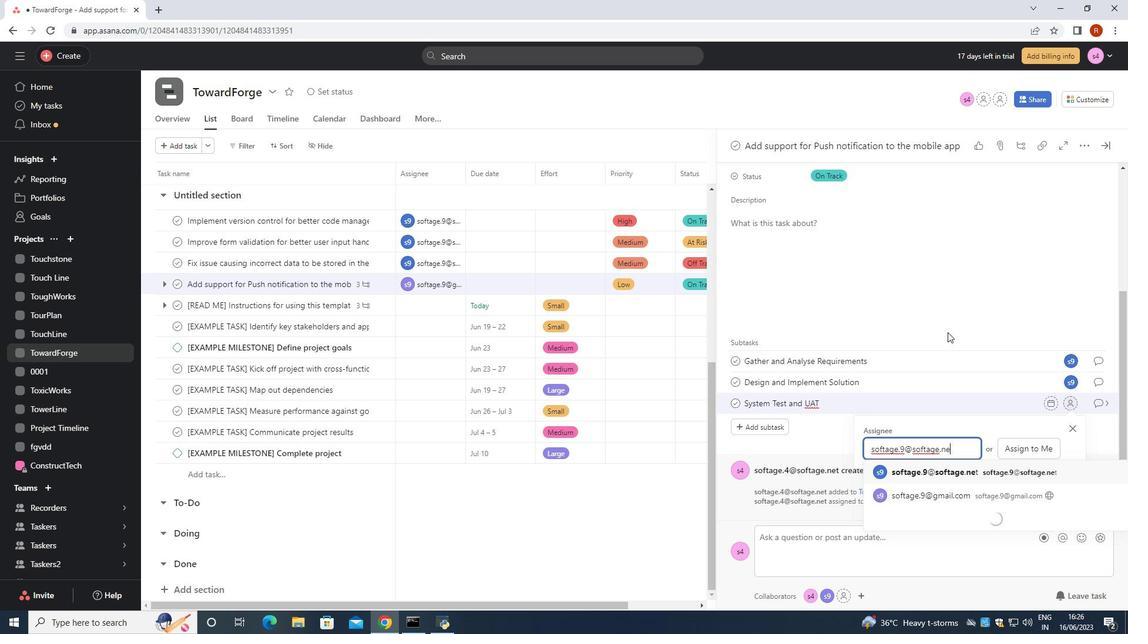 
Action: Mouse moved to (956, 474)
Screenshot: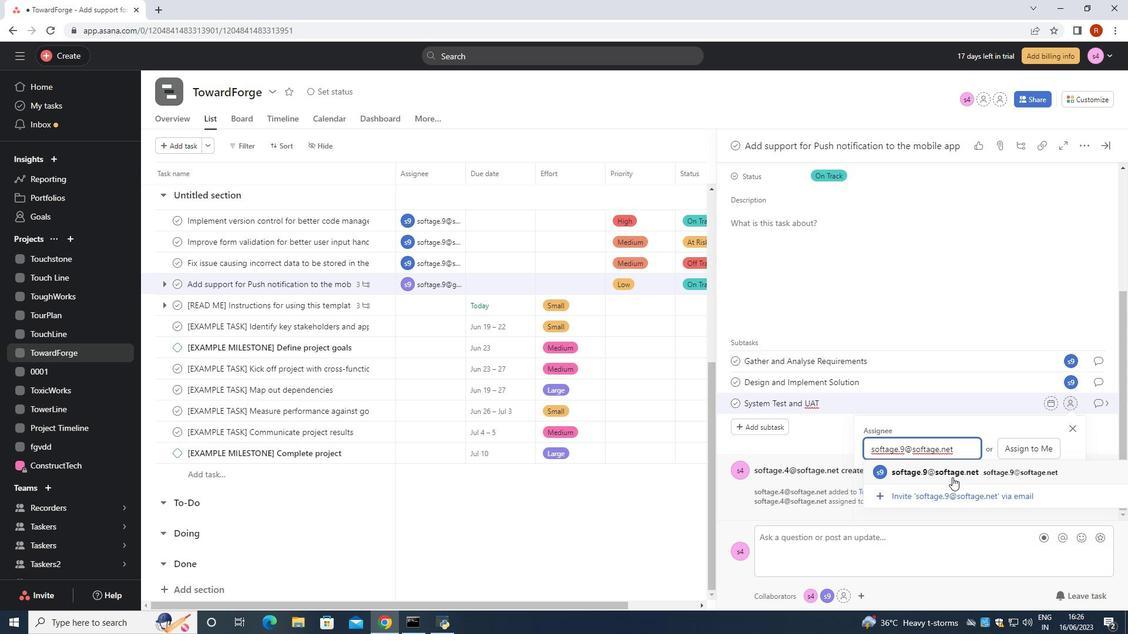 
Action: Mouse pressed left at (956, 474)
Screenshot: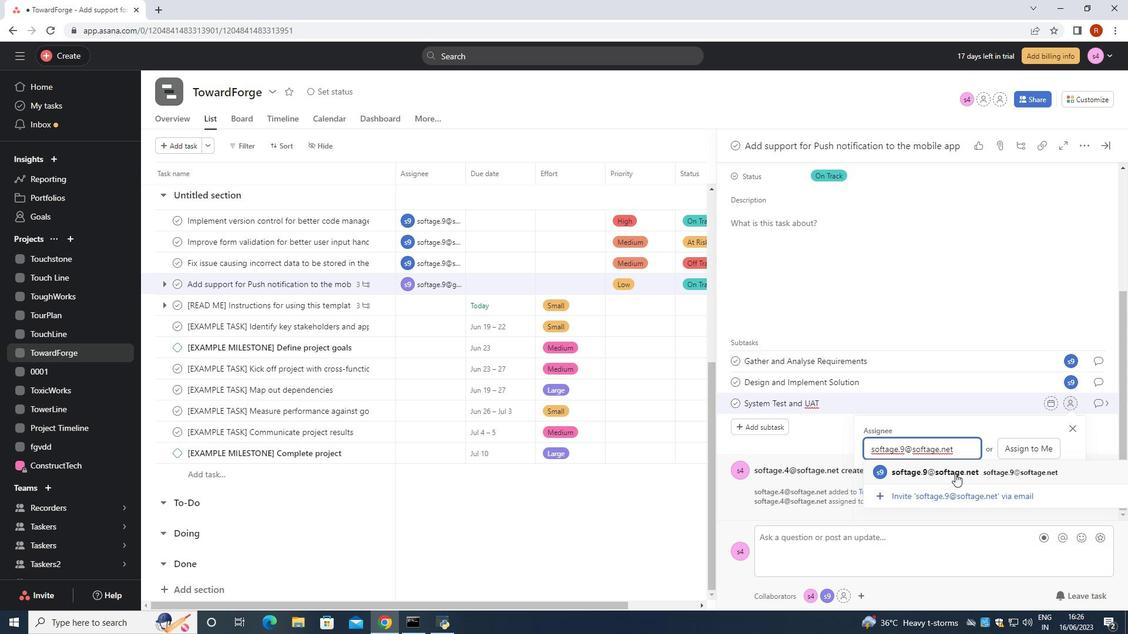 
Action: Mouse moved to (1104, 405)
Screenshot: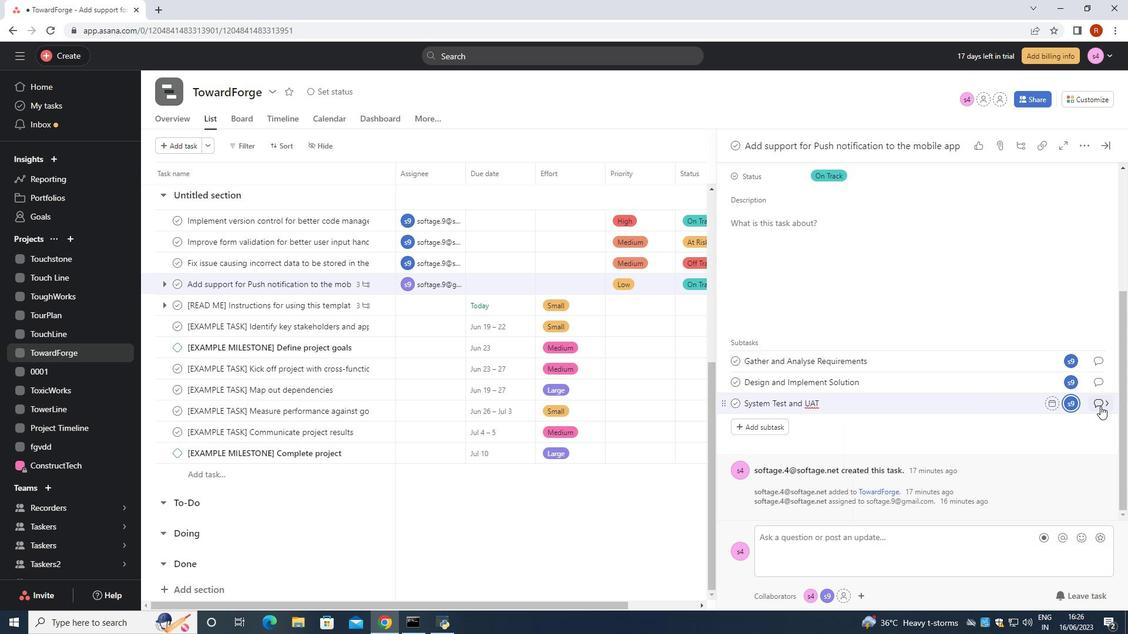 
Action: Mouse pressed left at (1104, 405)
Screenshot: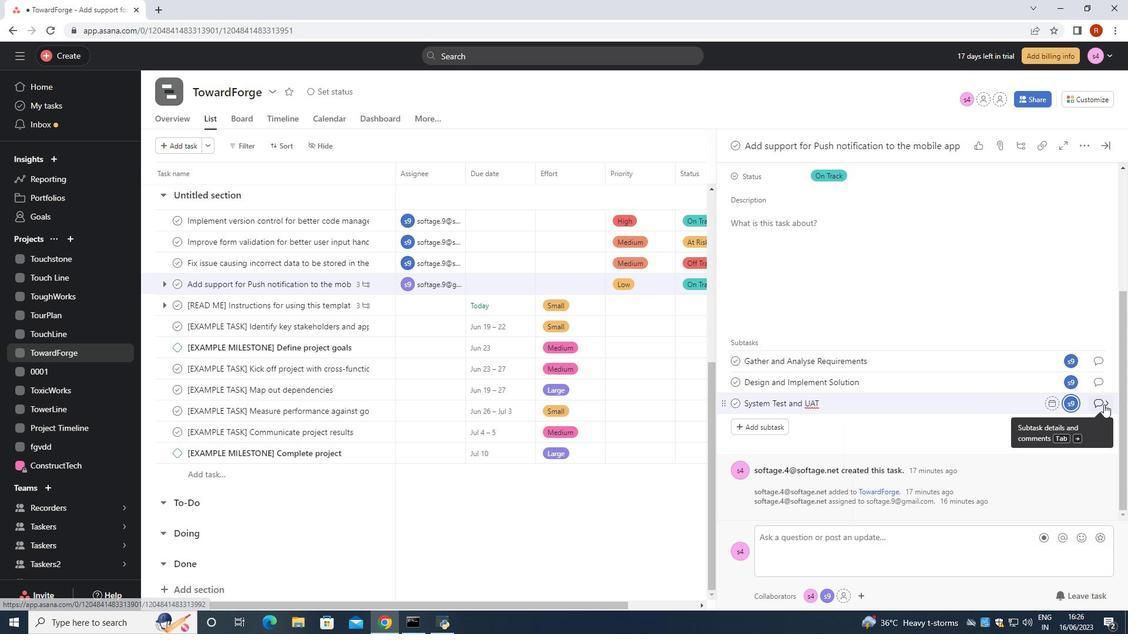
Action: Mouse moved to (773, 312)
Screenshot: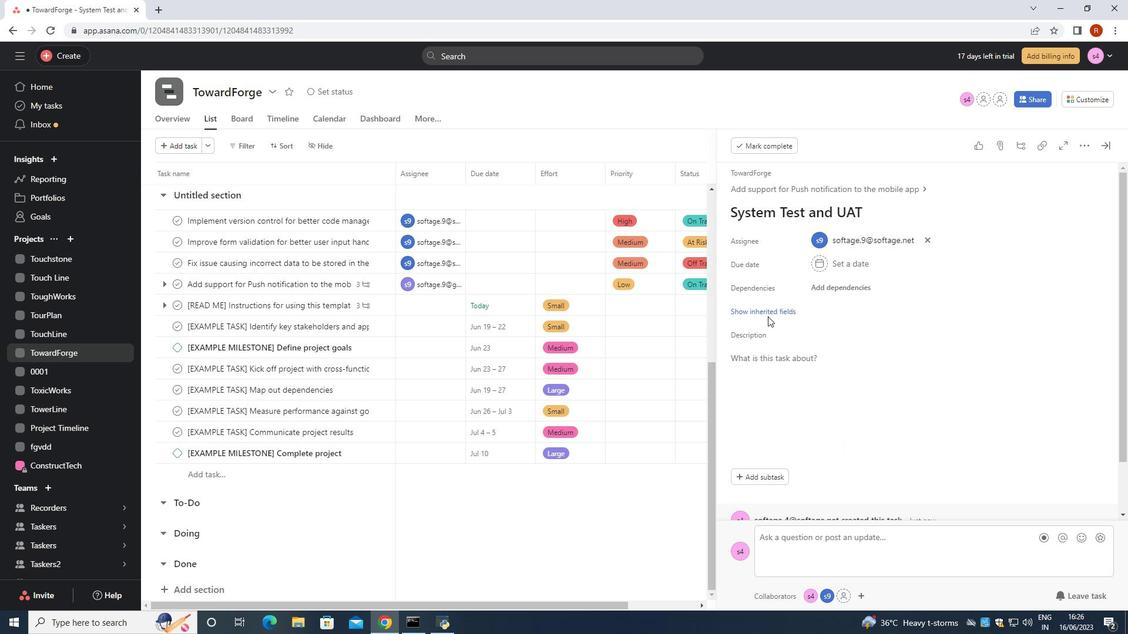 
Action: Mouse pressed left at (773, 312)
Screenshot: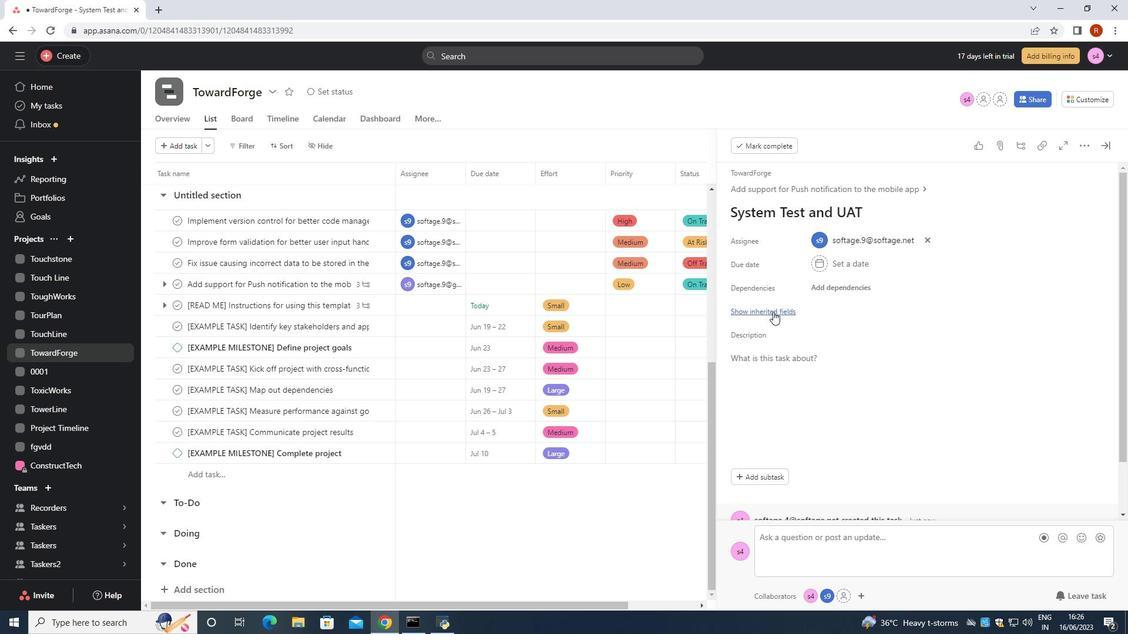 
Action: Mouse moved to (825, 380)
Screenshot: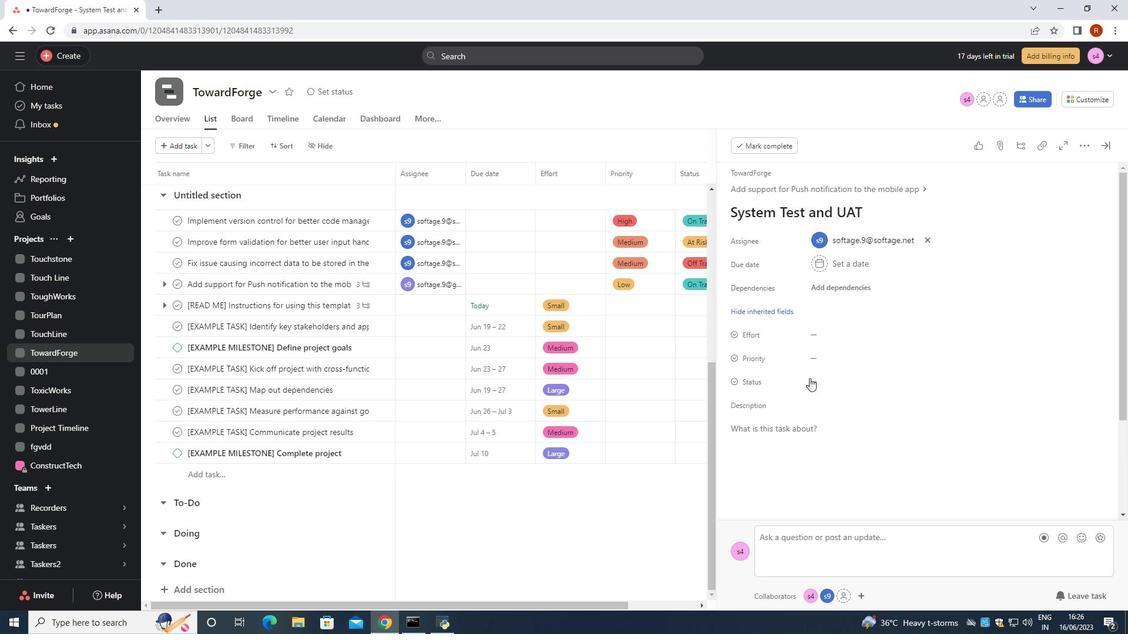 
Action: Mouse pressed left at (825, 380)
Screenshot: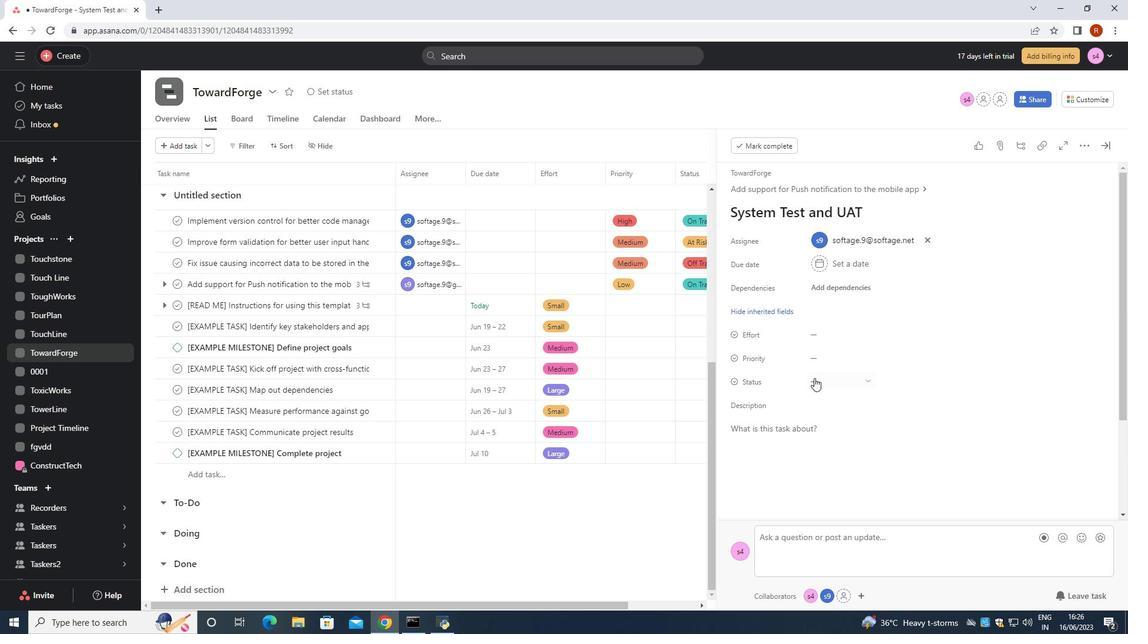
Action: Mouse moved to (852, 483)
Screenshot: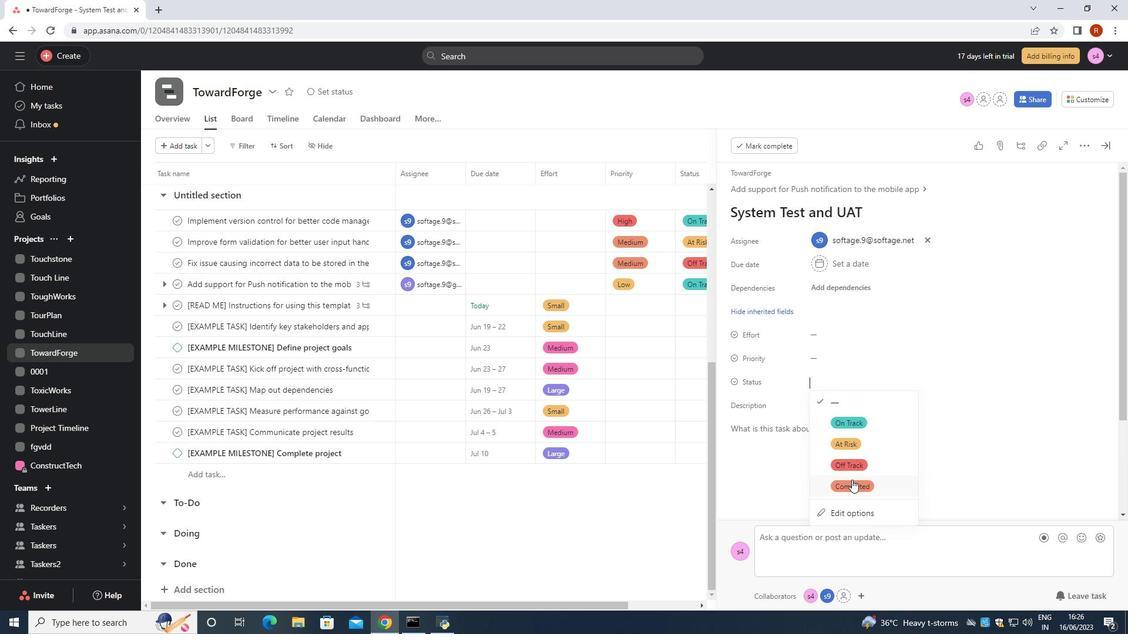 
Action: Mouse pressed left at (852, 483)
Screenshot: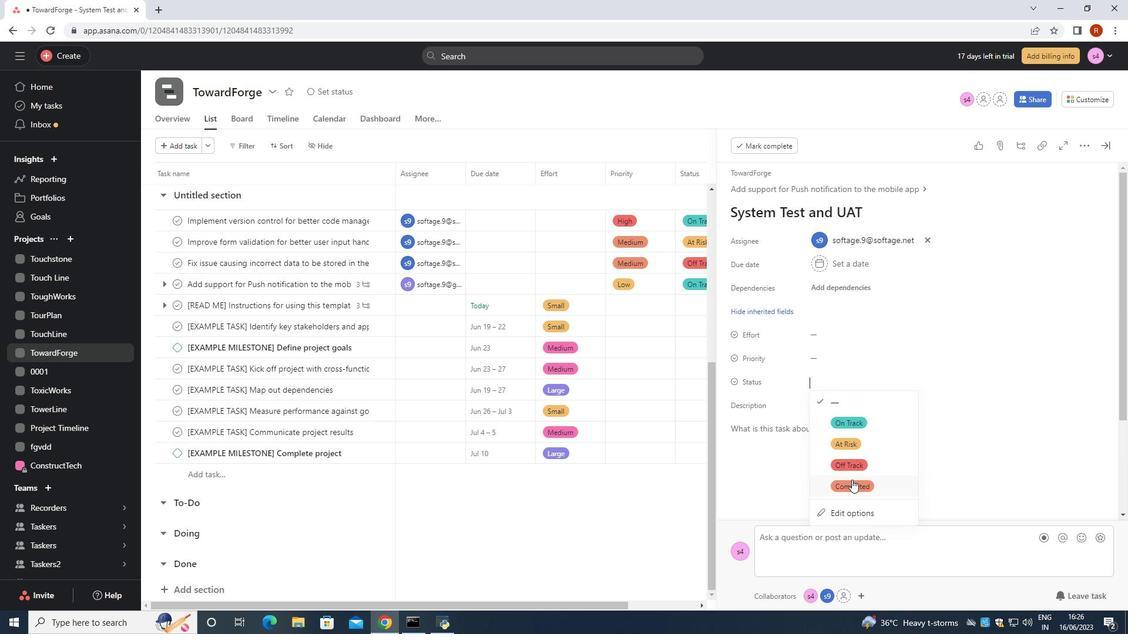 
Action: Mouse moved to (822, 365)
Screenshot: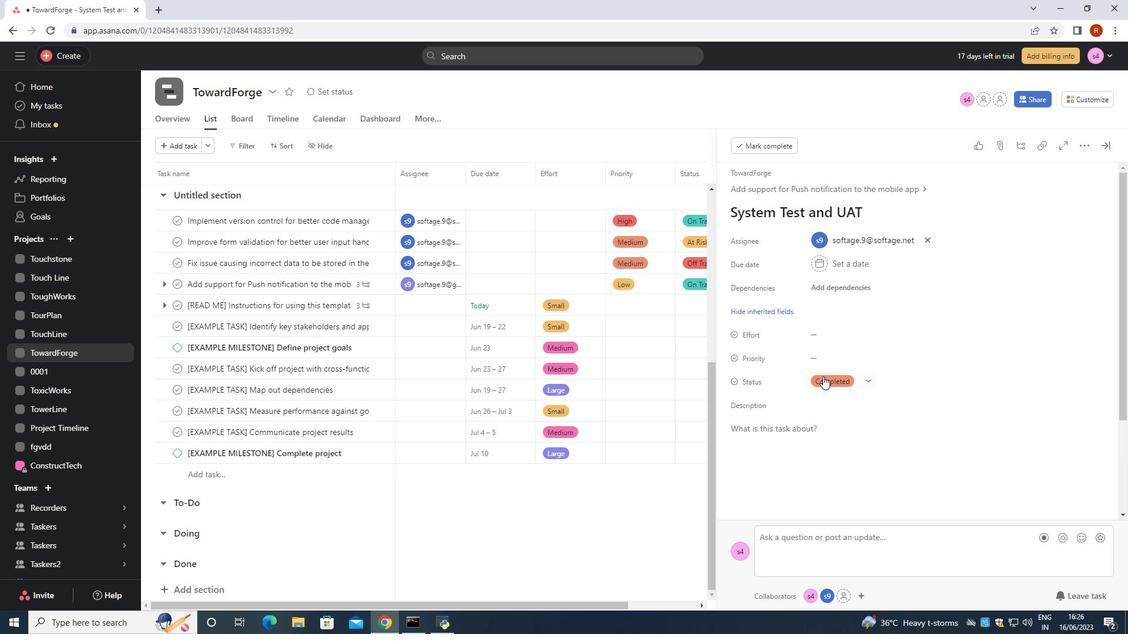 
Action: Mouse pressed left at (822, 365)
Screenshot: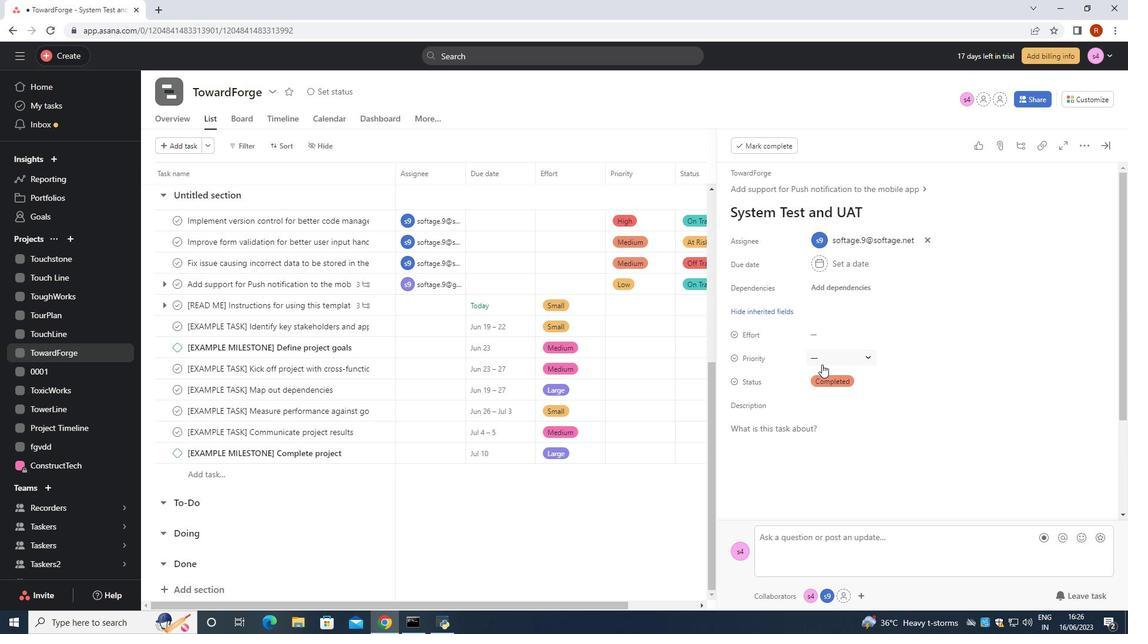 
Action: Mouse moved to (850, 396)
Screenshot: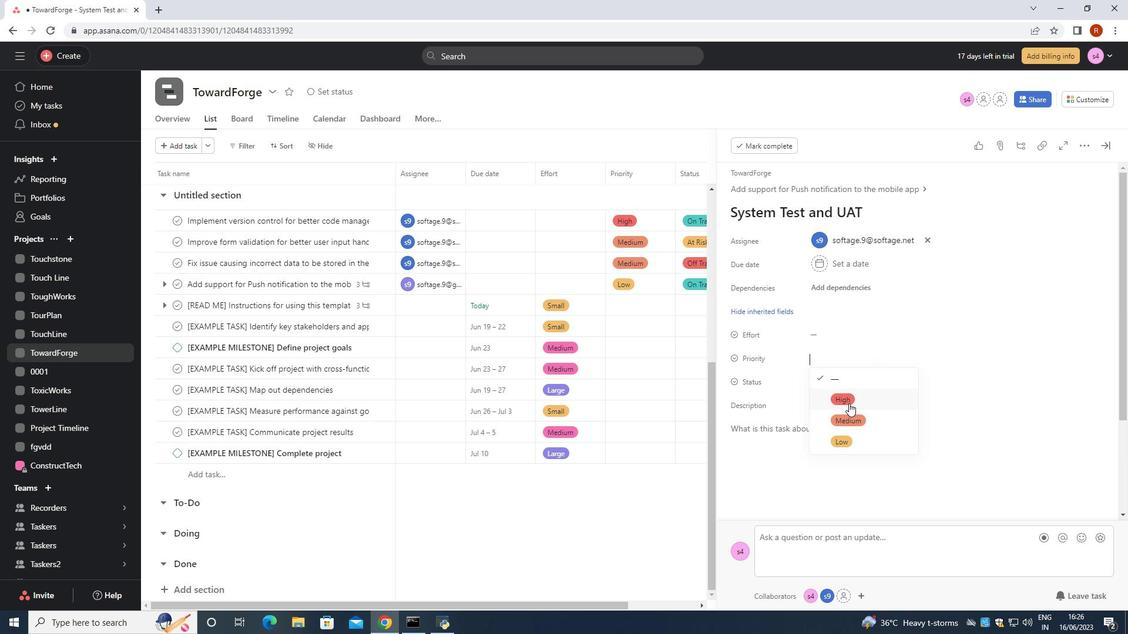 
Action: Mouse pressed left at (850, 396)
Screenshot: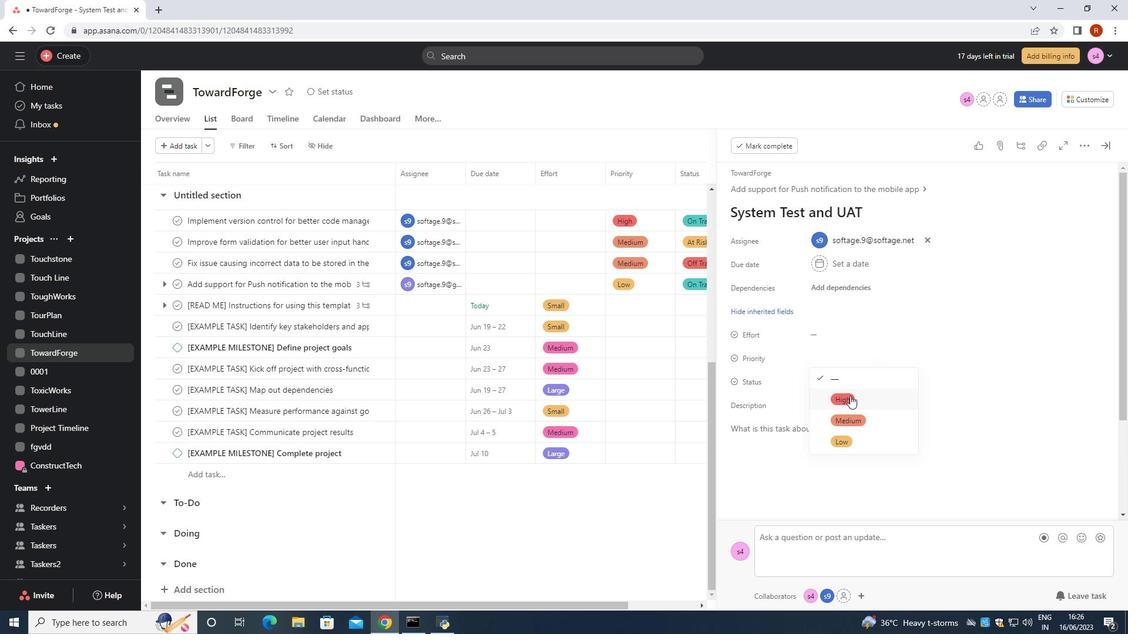
Action: Mouse moved to (850, 395)
Screenshot: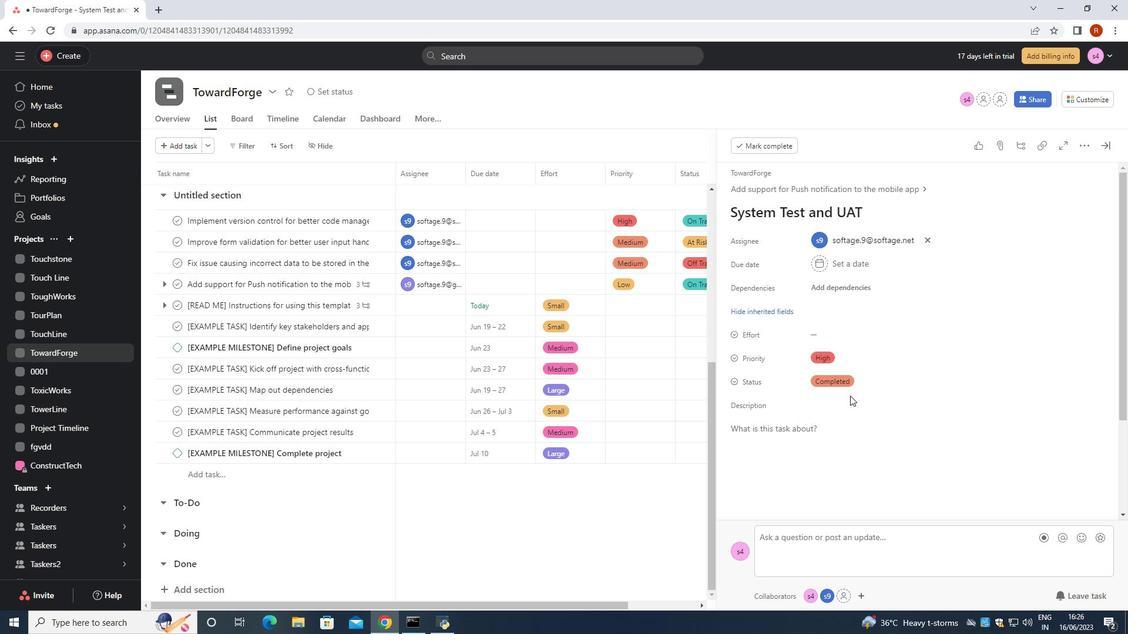 
